 Task: Search email   in folder Sent items with a subject Subject0000000008. Mark as unread   in folder Folder0000000001 with a subject Subject0000000001. Mark as unread   in folder Folder0000000002 with a subject Subject0000000001. Flag email   in folder Folder0000000003 with a subject Subject0000000001. Flag email   in folder Folder0000000004 with a subject Subject0000000001
Action: Mouse moved to (449, 114)
Screenshot: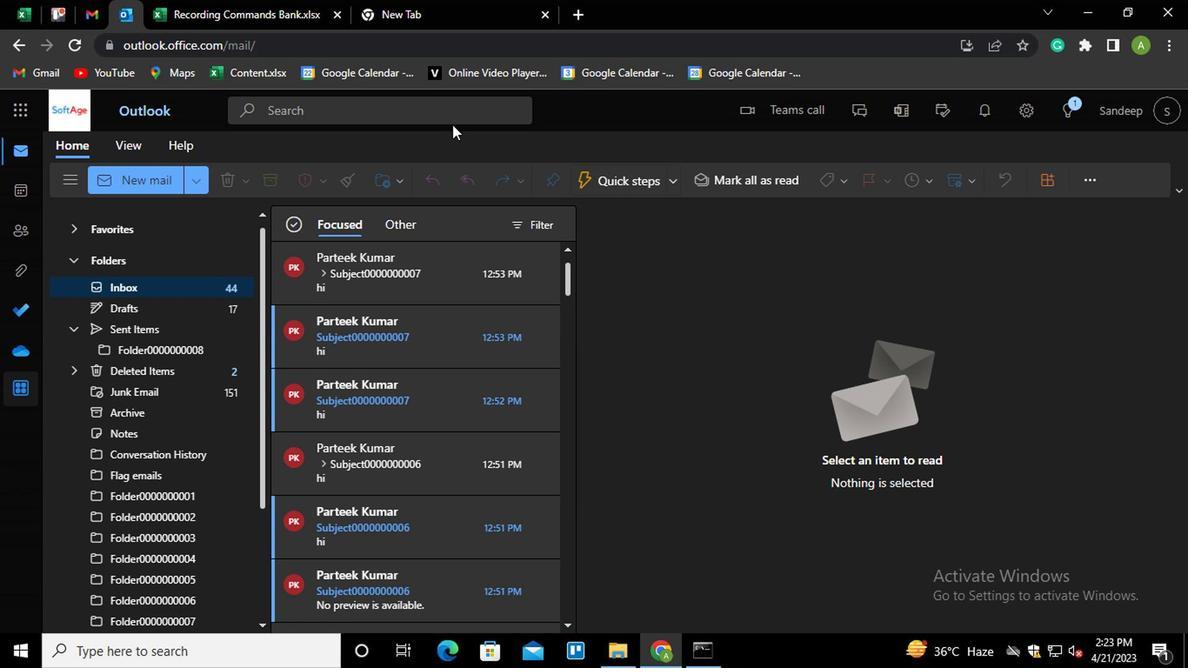 
Action: Mouse pressed left at (449, 114)
Screenshot: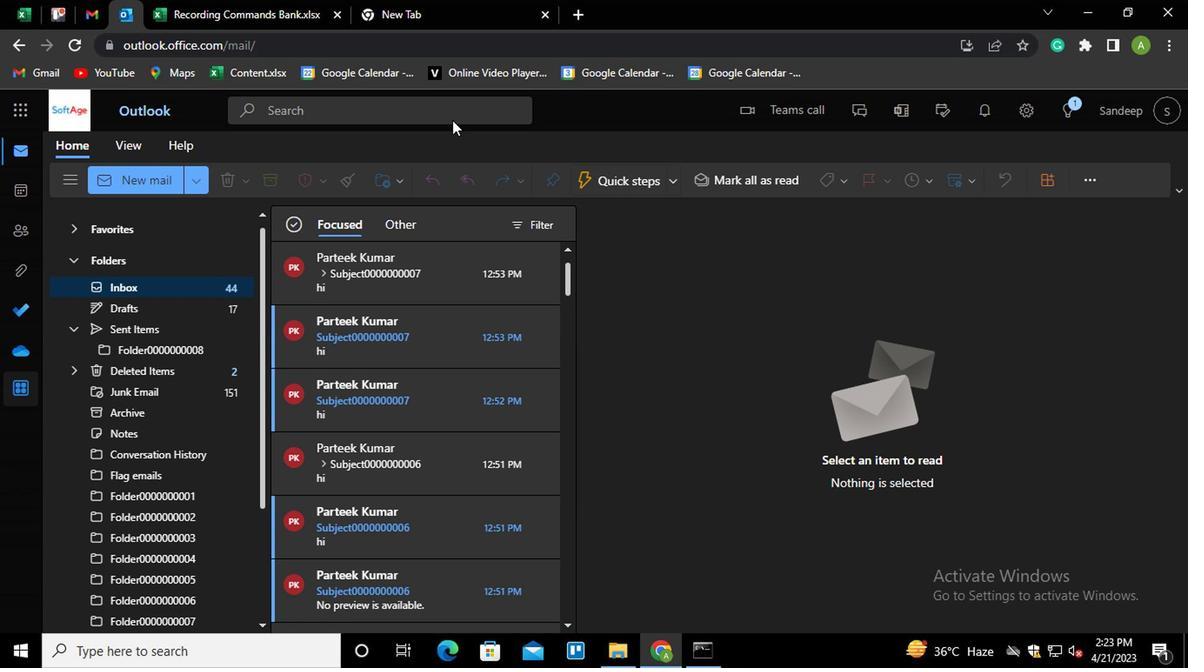 
Action: Mouse moved to (657, 110)
Screenshot: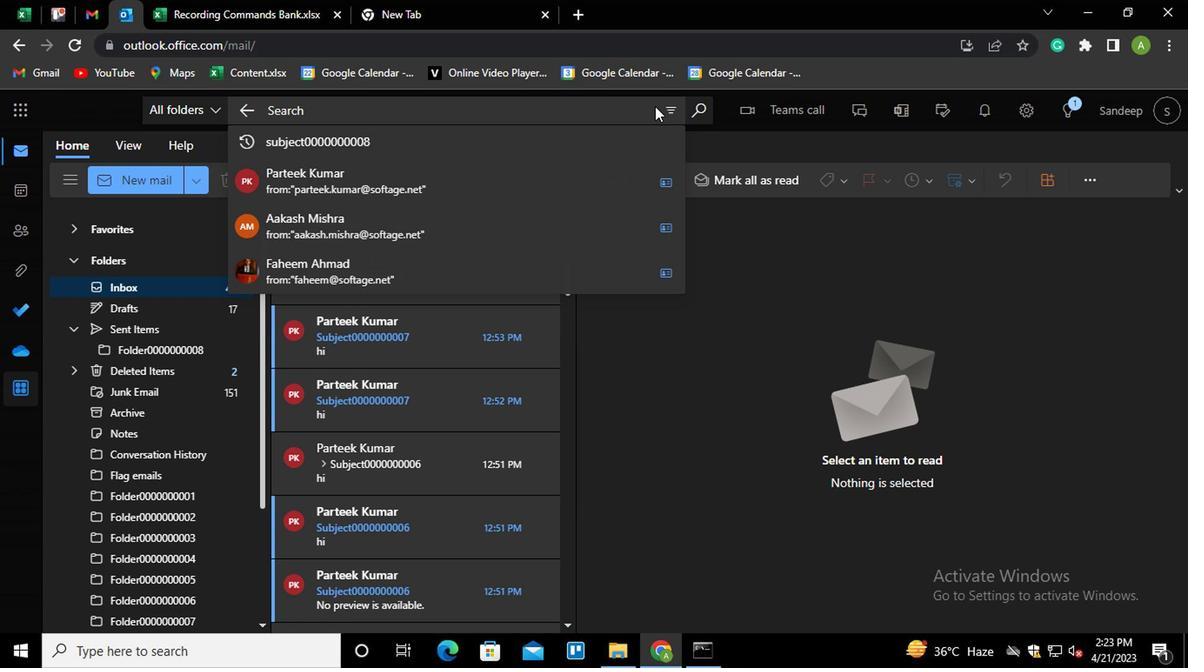 
Action: Mouse pressed left at (657, 110)
Screenshot: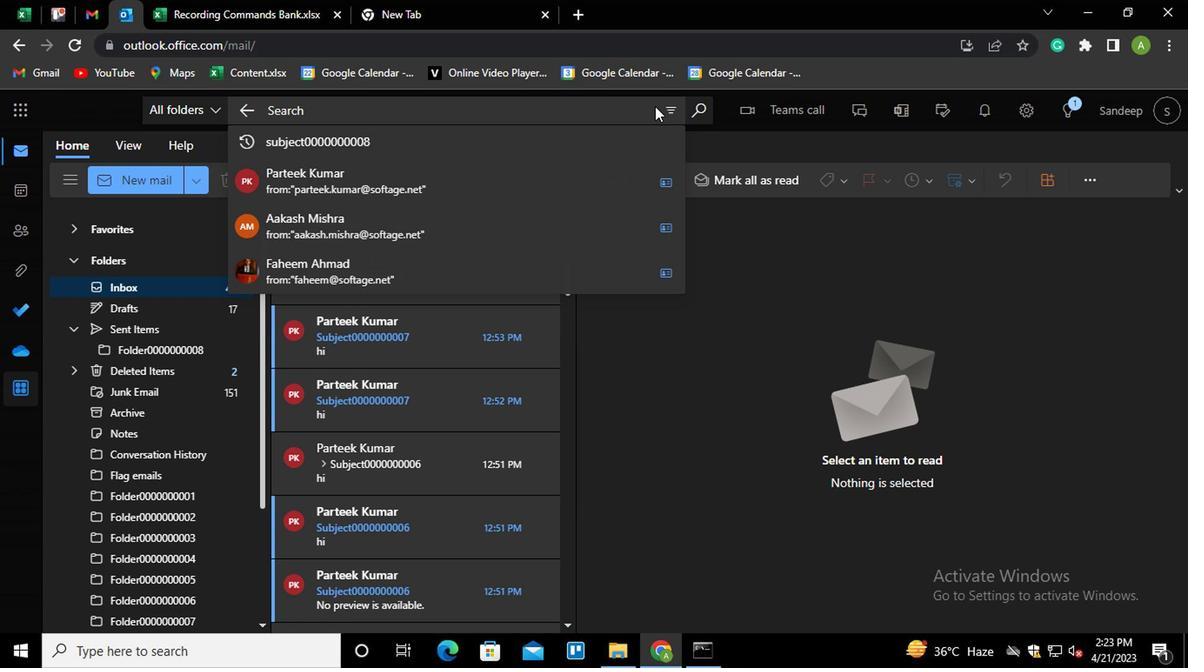 
Action: Mouse moved to (427, 136)
Screenshot: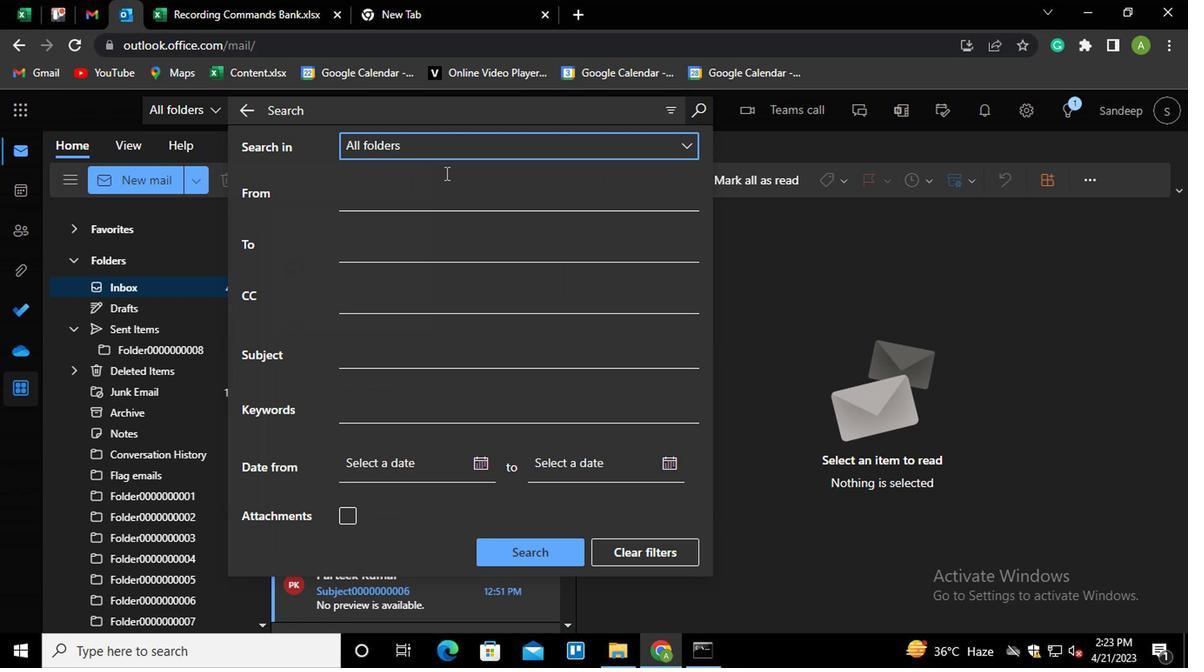 
Action: Mouse pressed left at (427, 136)
Screenshot: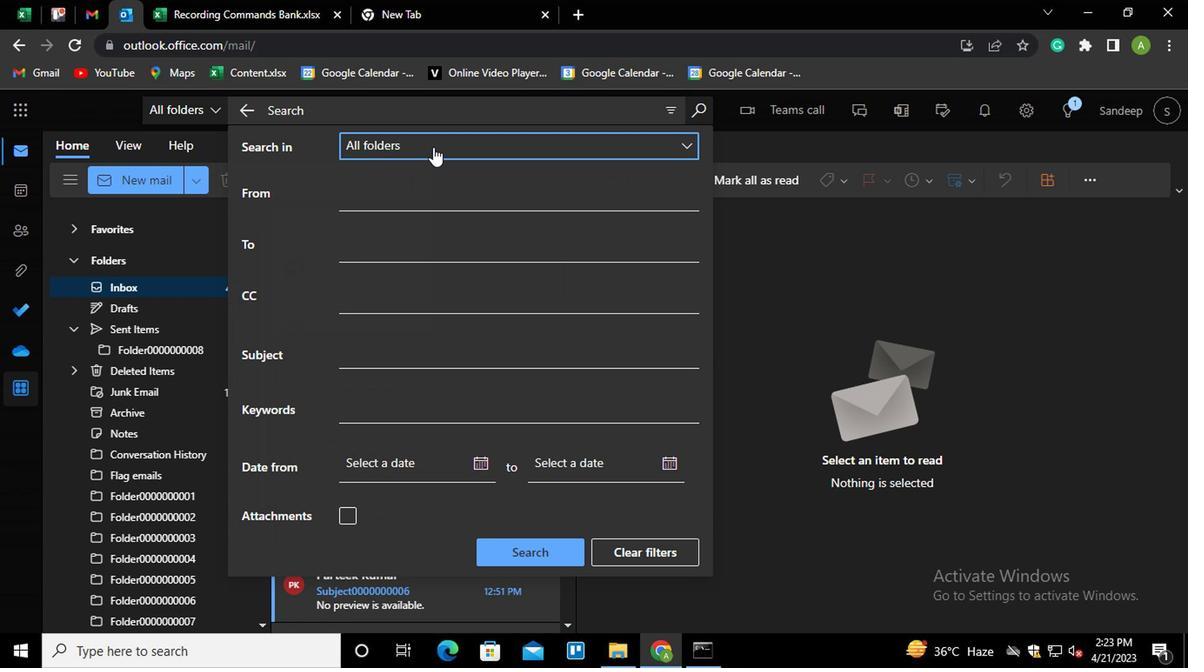 
Action: Mouse moved to (399, 262)
Screenshot: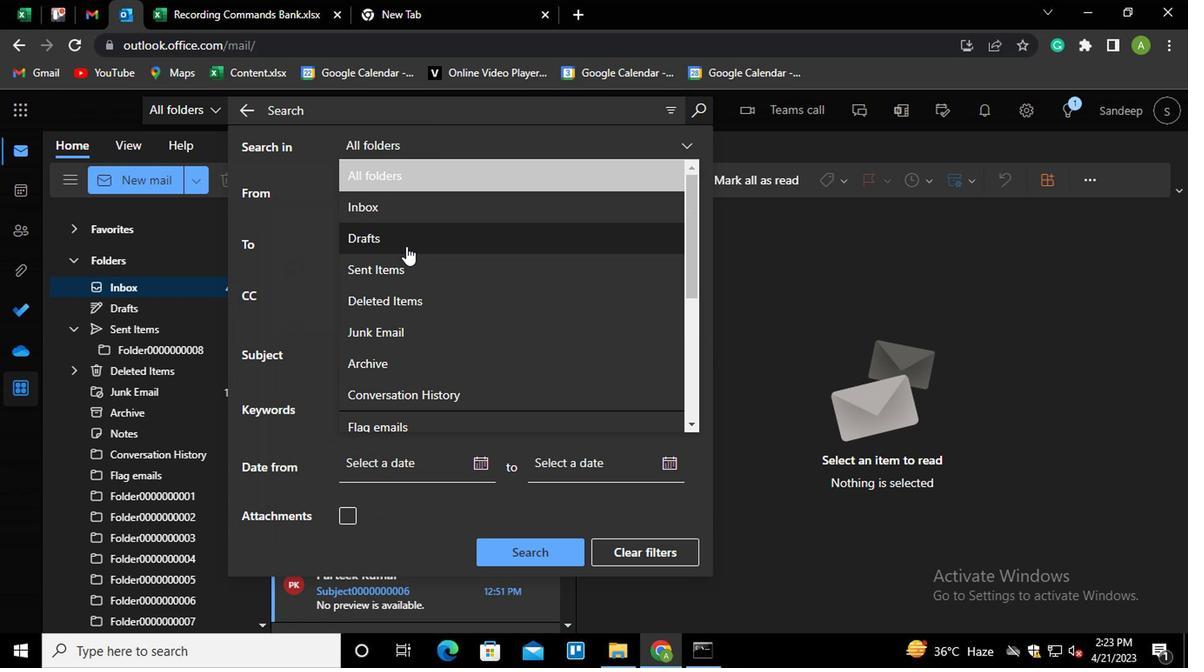 
Action: Mouse pressed left at (399, 262)
Screenshot: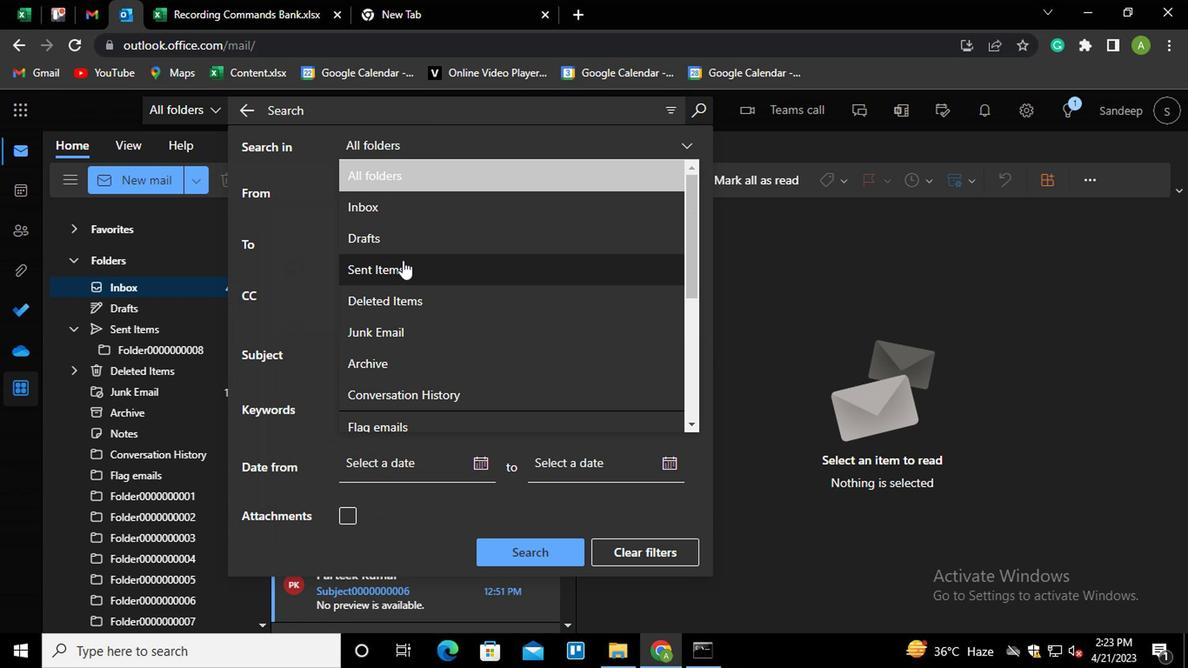 
Action: Mouse moved to (402, 317)
Screenshot: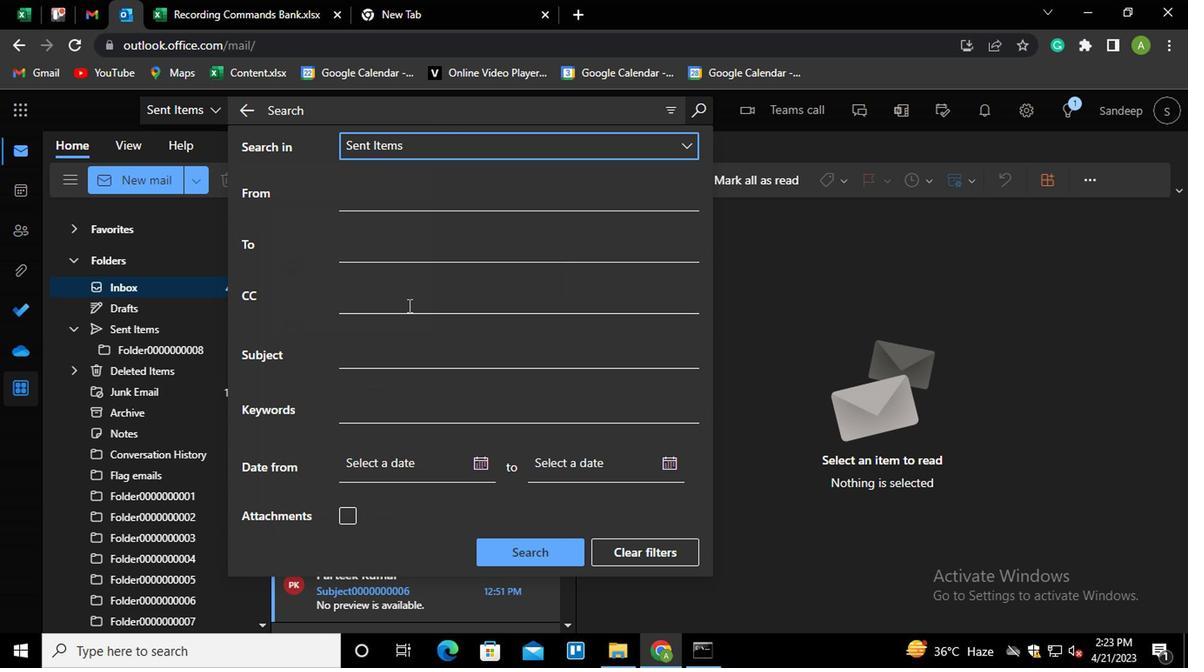 
Action: Mouse scrolled (402, 316) with delta (0, 0)
Screenshot: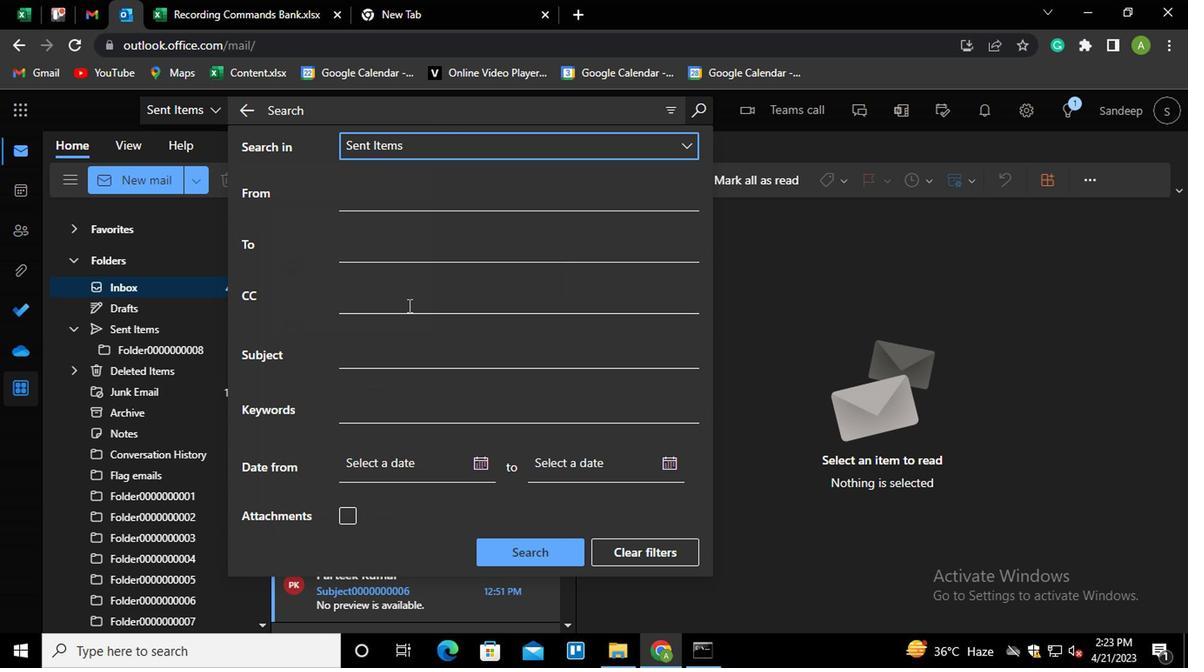 
Action: Mouse moved to (402, 318)
Screenshot: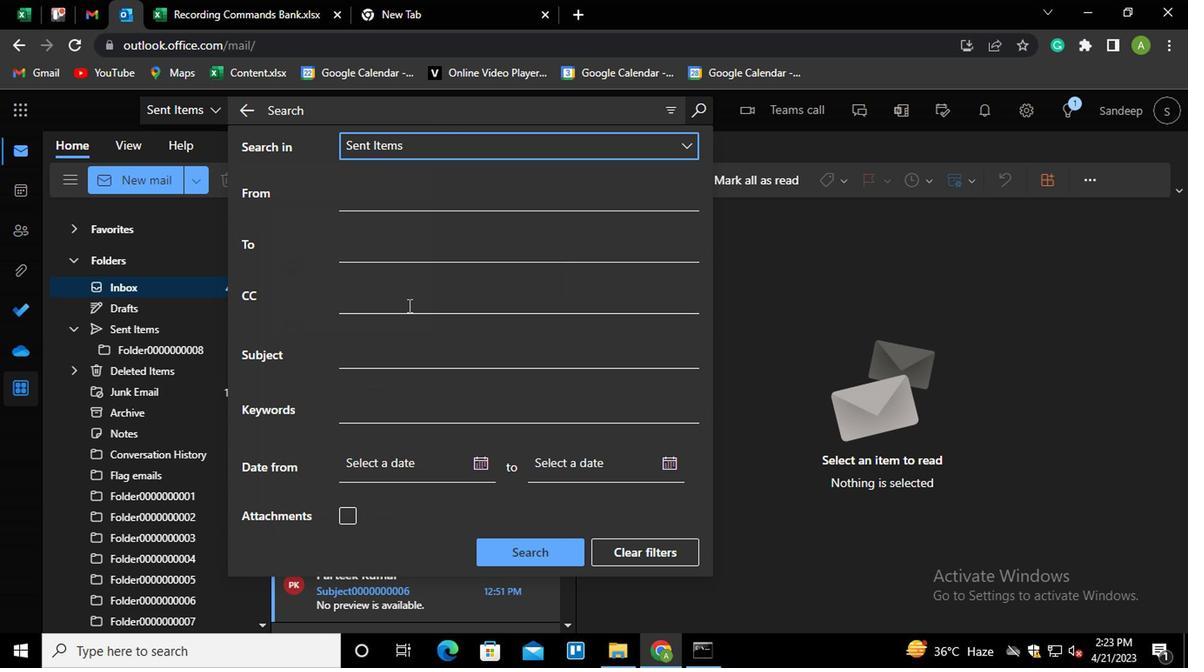
Action: Mouse scrolled (402, 317) with delta (0, -1)
Screenshot: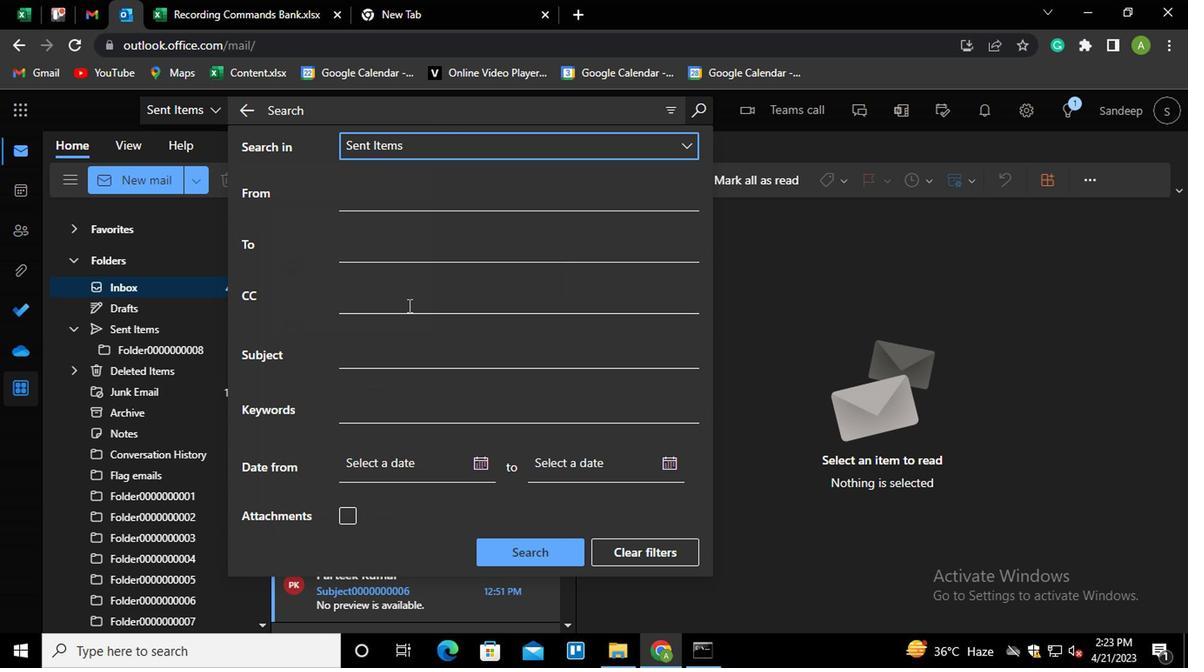 
Action: Mouse scrolled (402, 317) with delta (0, -1)
Screenshot: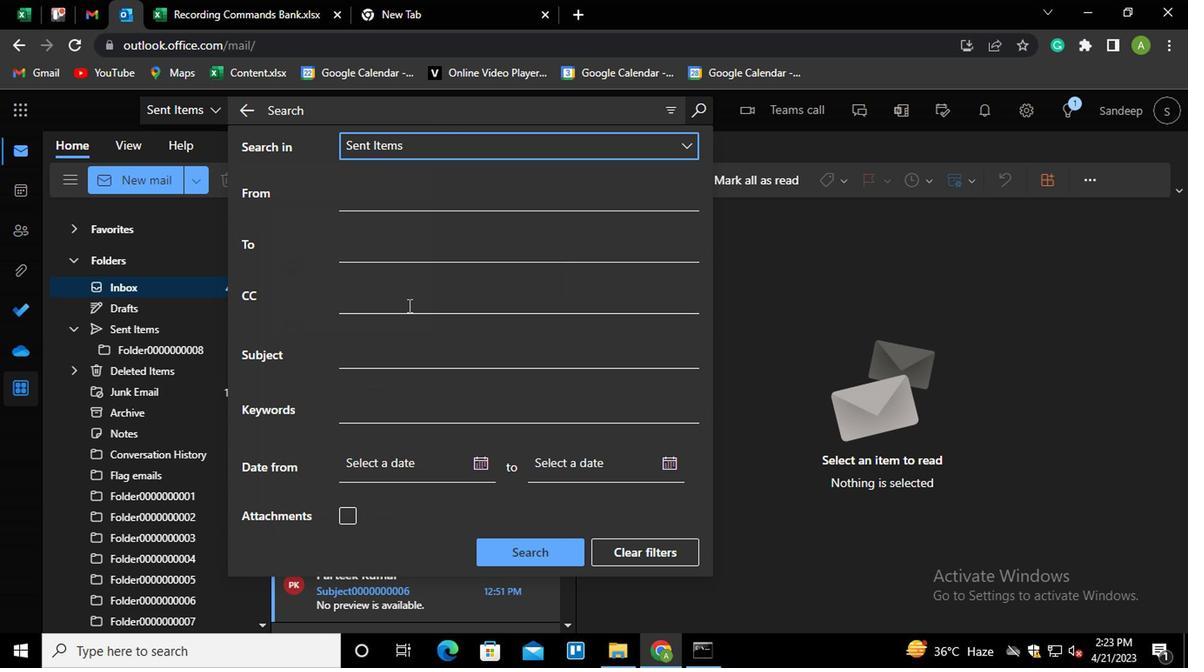 
Action: Mouse scrolled (402, 317) with delta (0, -1)
Screenshot: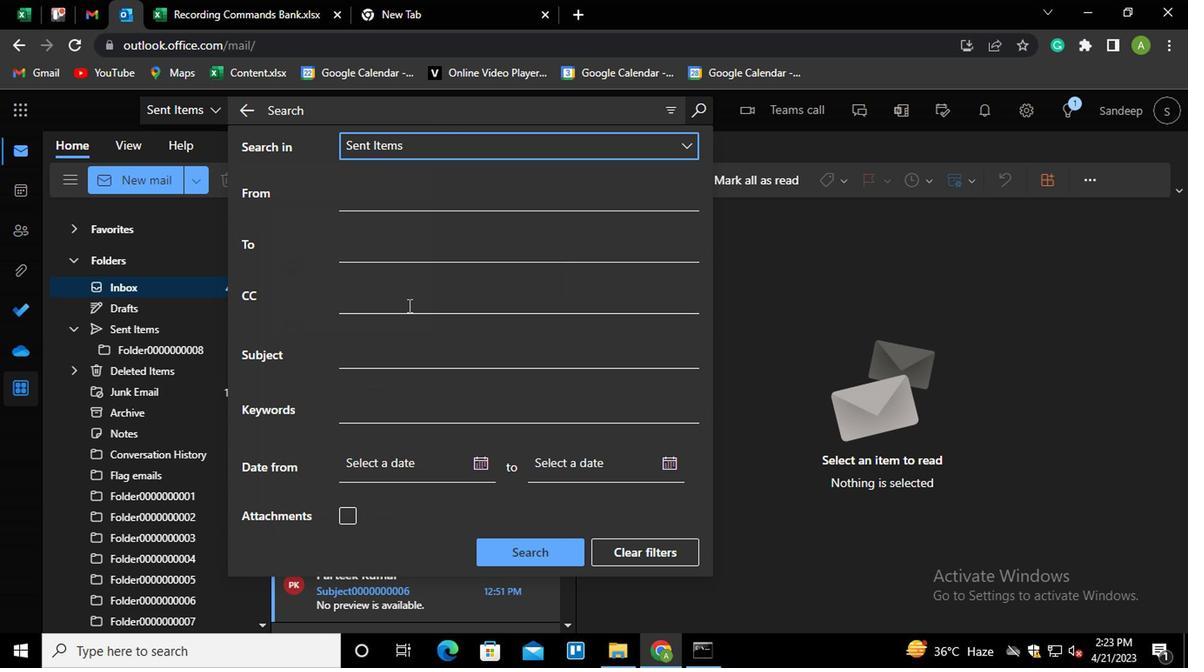 
Action: Mouse moved to (389, 358)
Screenshot: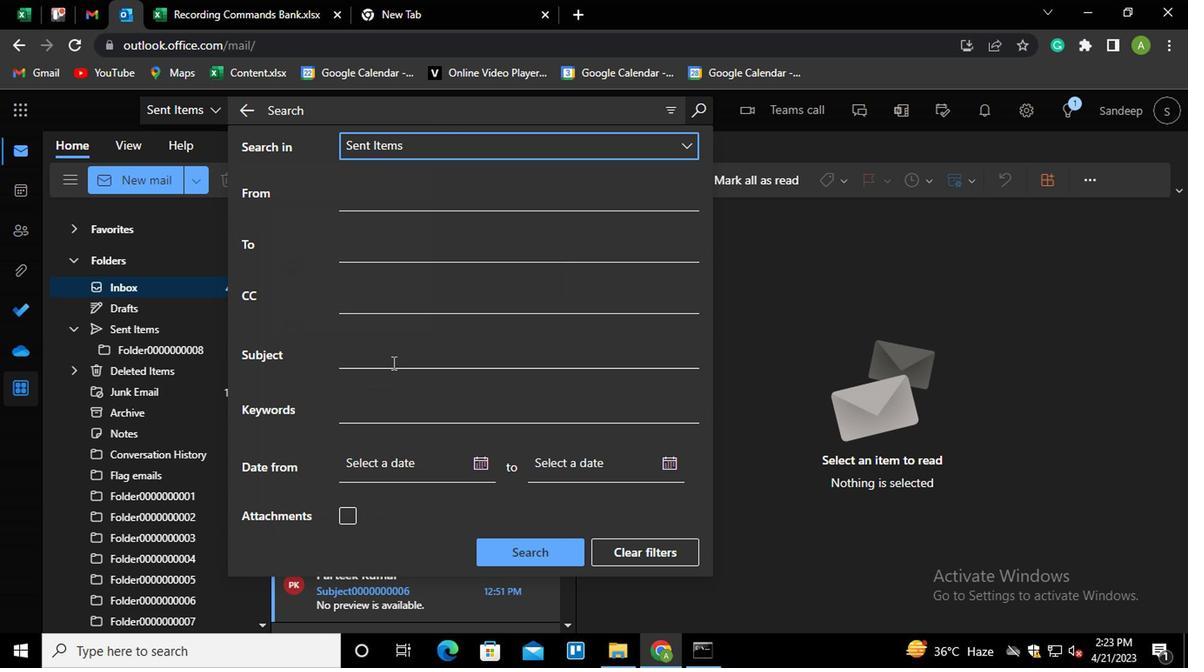 
Action: Mouse pressed left at (389, 358)
Screenshot: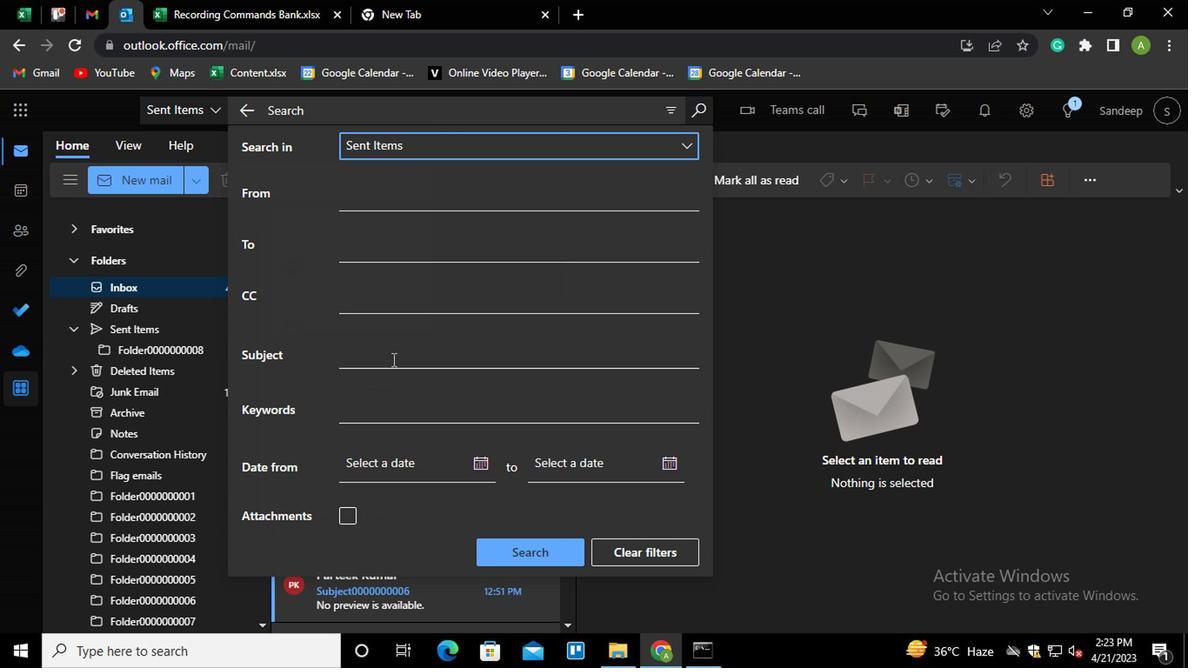
Action: Key pressed <Key.shift>SUBJECT0000000008
Screenshot: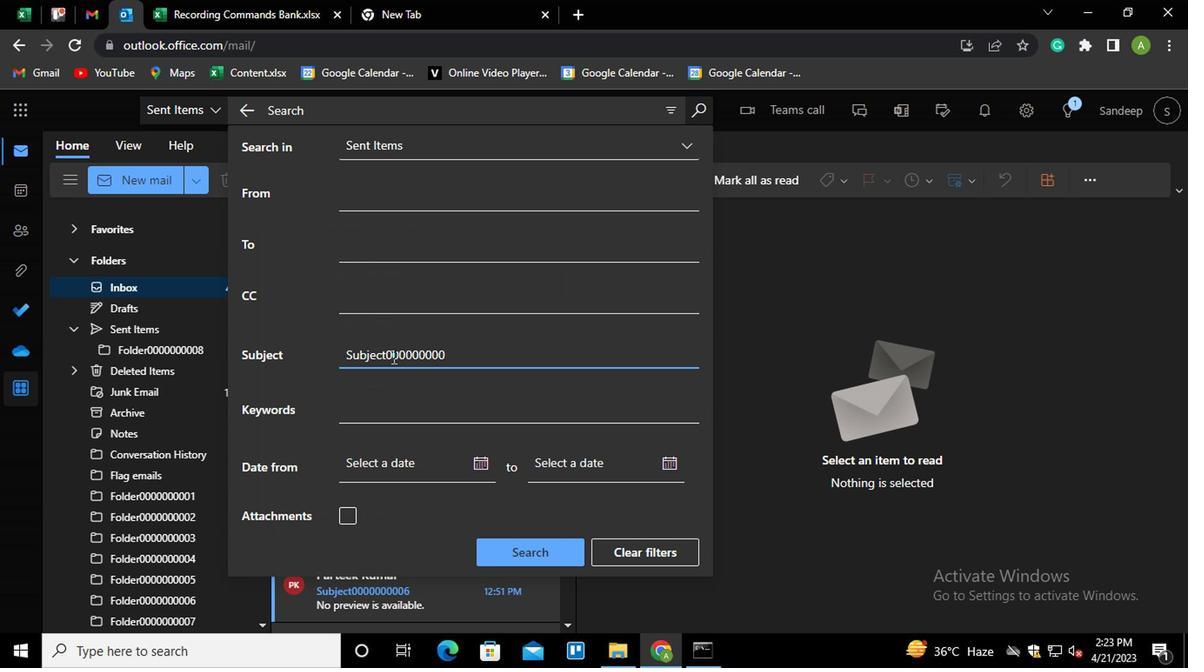
Action: Mouse moved to (493, 550)
Screenshot: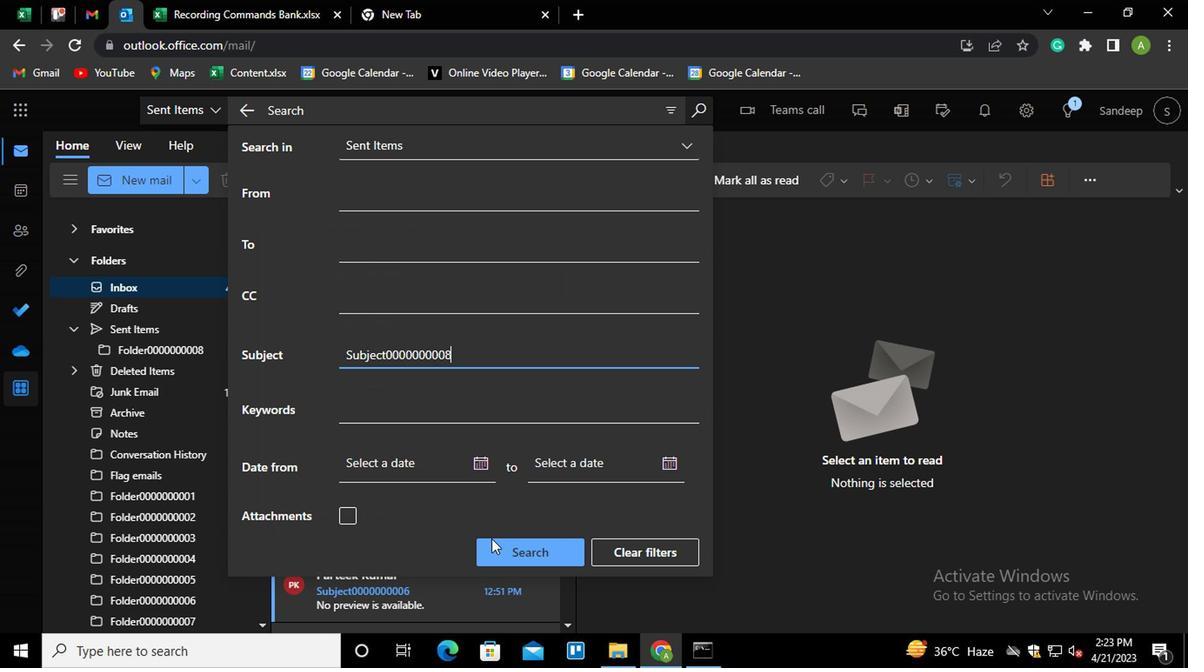 
Action: Mouse pressed left at (493, 550)
Screenshot: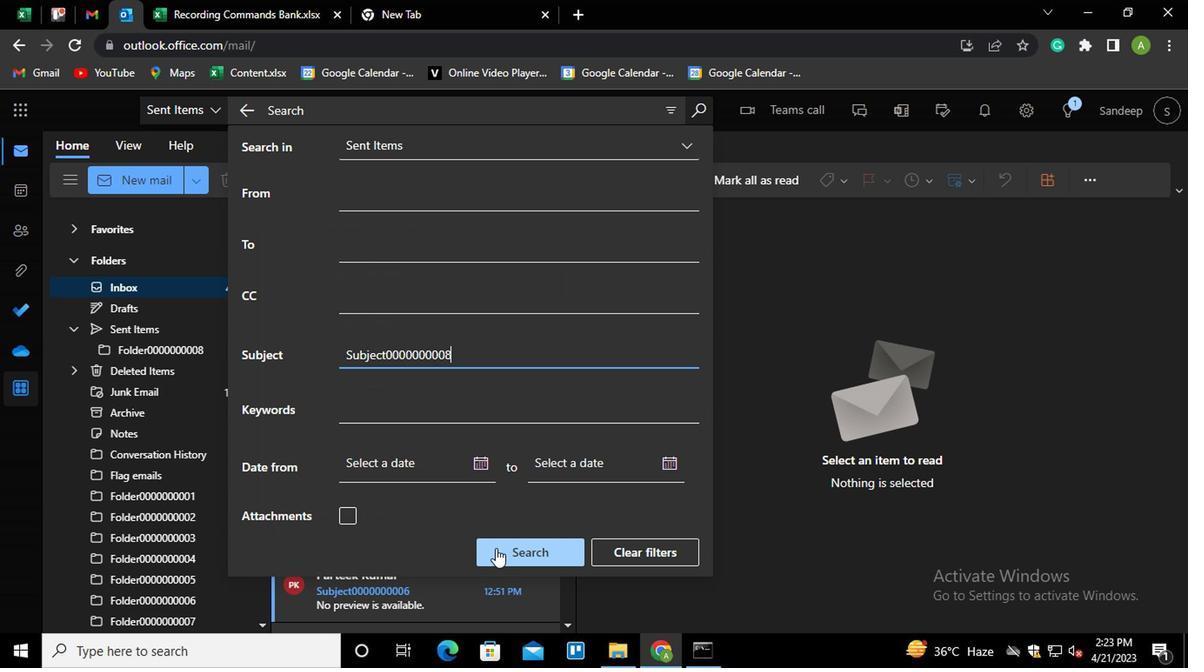 
Action: Mouse moved to (214, 110)
Screenshot: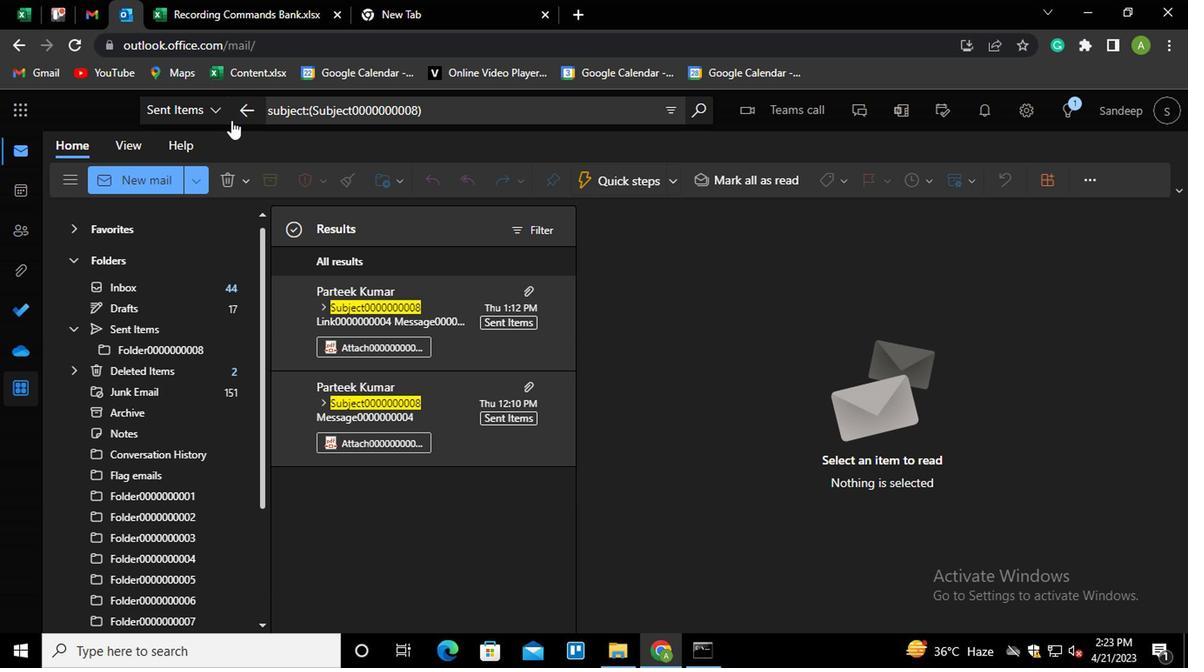 
Action: Mouse pressed left at (214, 110)
Screenshot: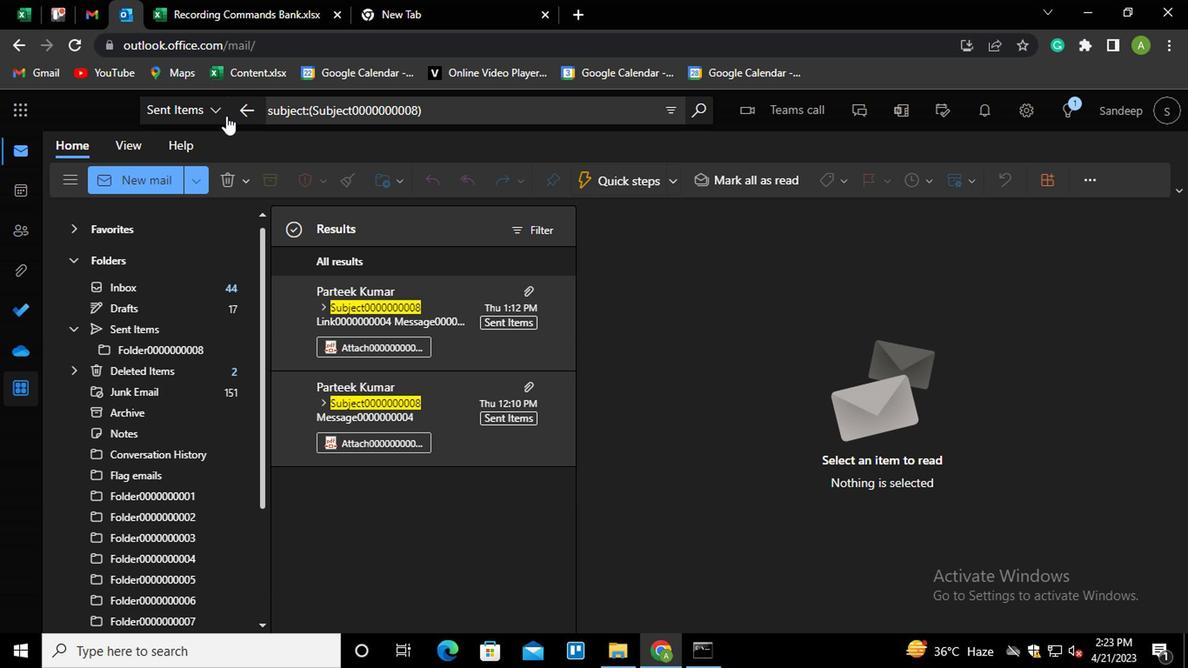 
Action: Mouse moved to (222, 423)
Screenshot: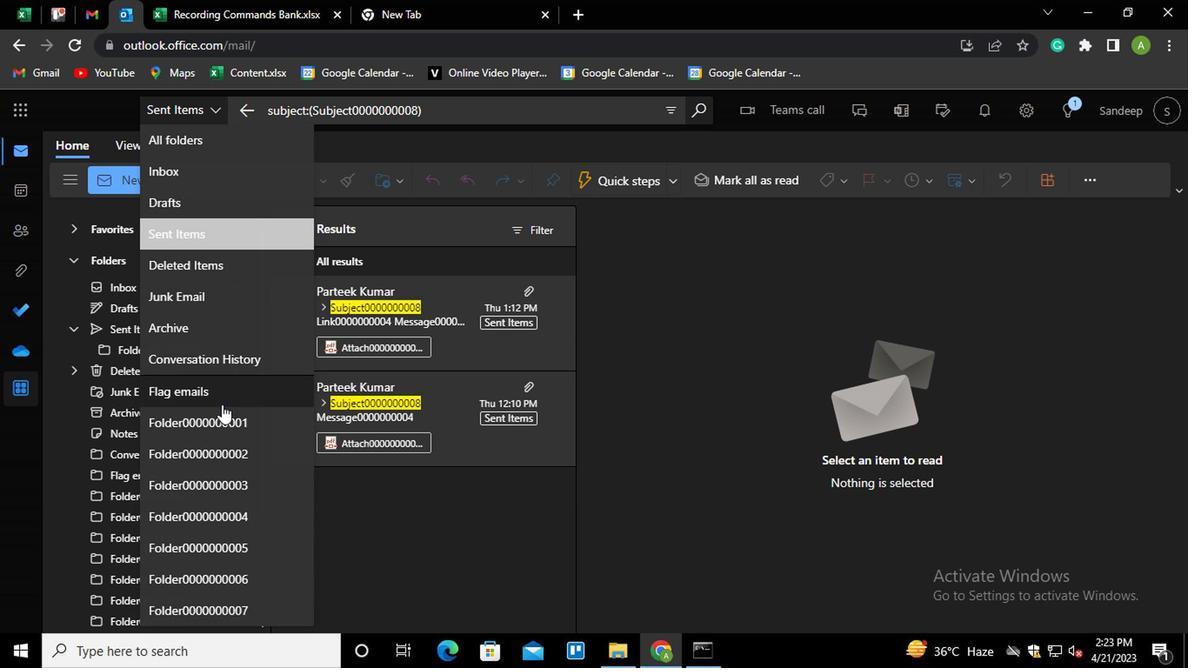 
Action: Mouse pressed left at (222, 423)
Screenshot: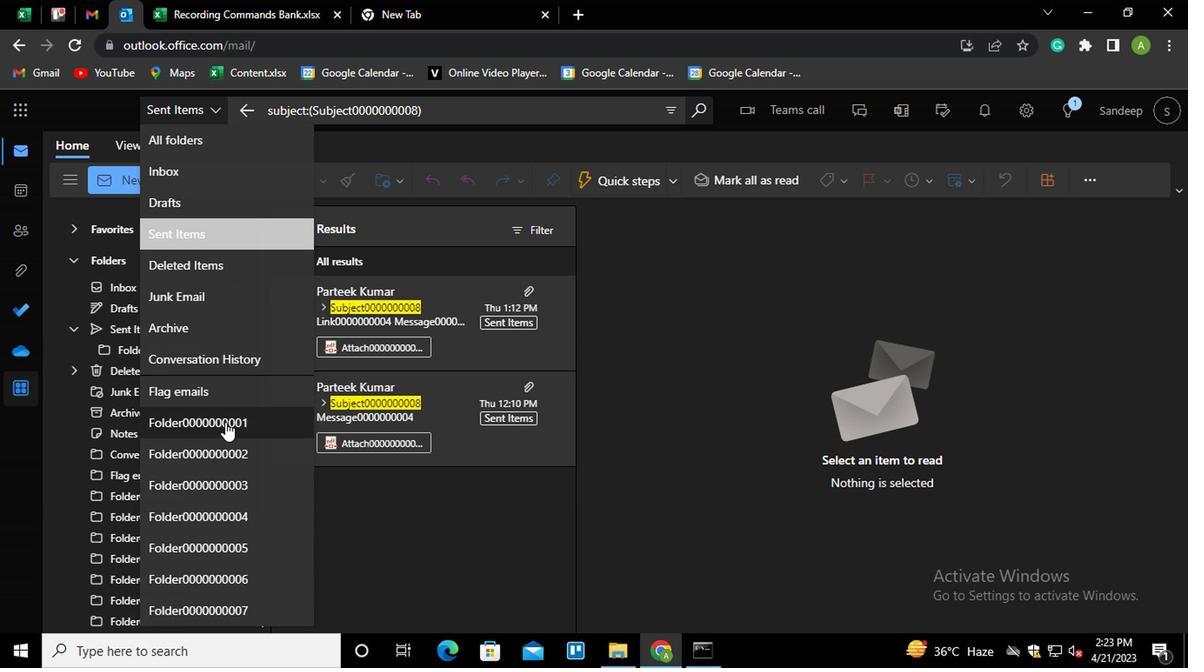 
Action: Mouse moved to (411, 114)
Screenshot: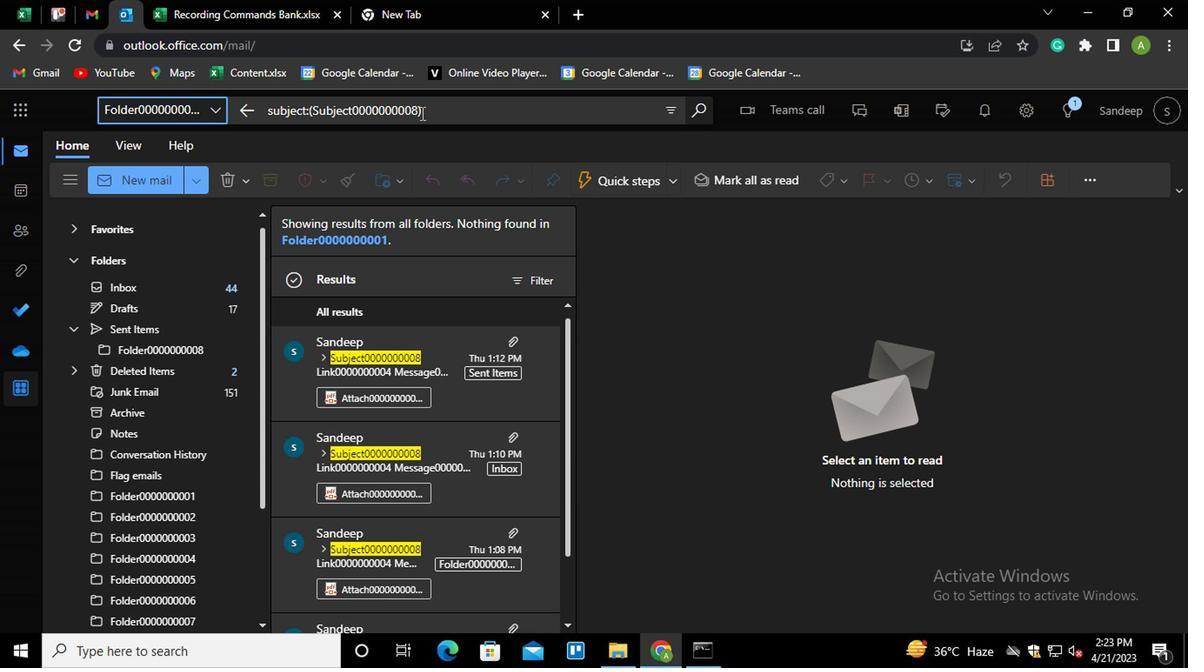 
Action: Mouse pressed left at (411, 114)
Screenshot: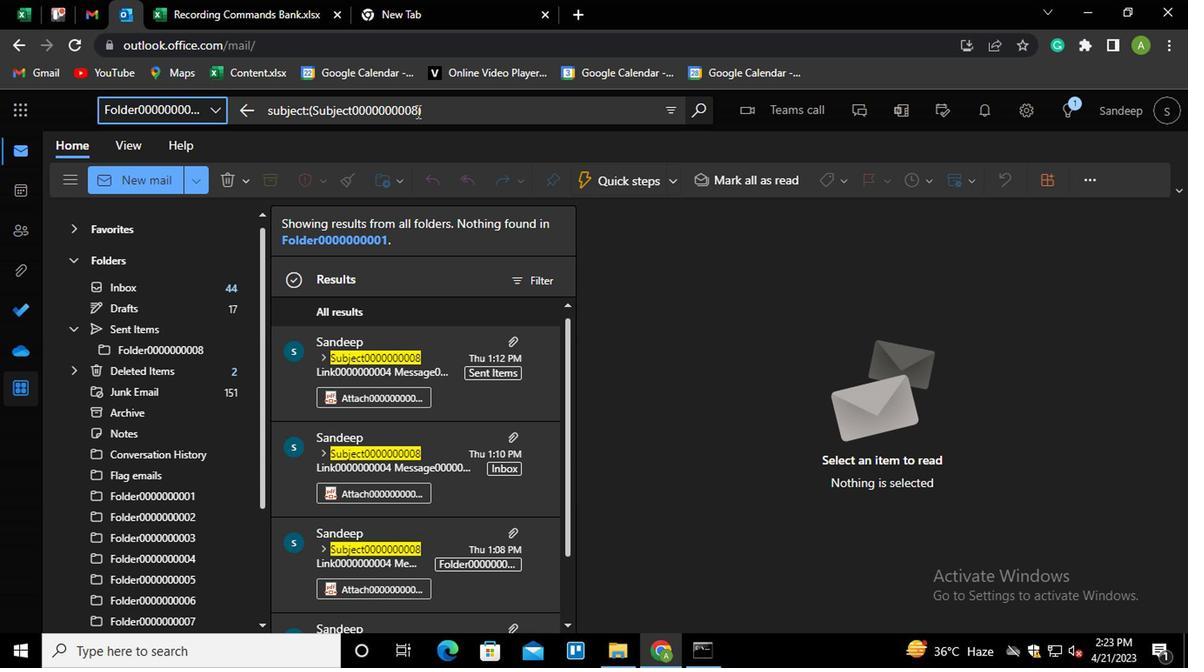 
Action: Mouse moved to (387, 120)
Screenshot: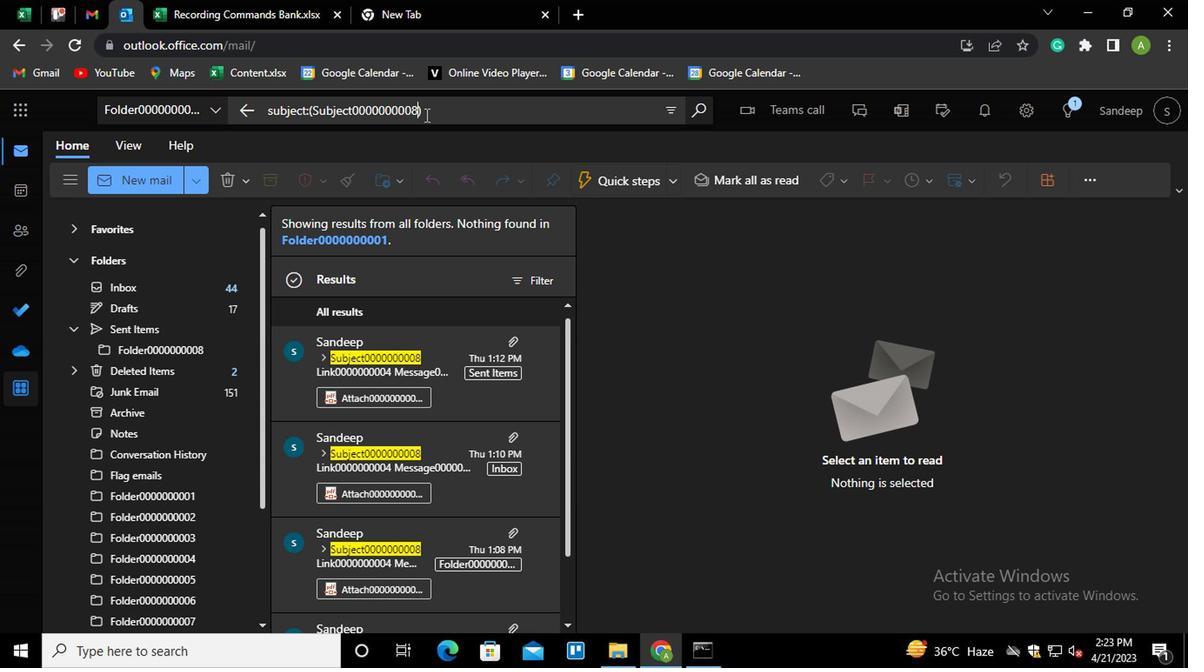 
Action: Key pressed <Key.backspace>1<Key.enter>
Screenshot: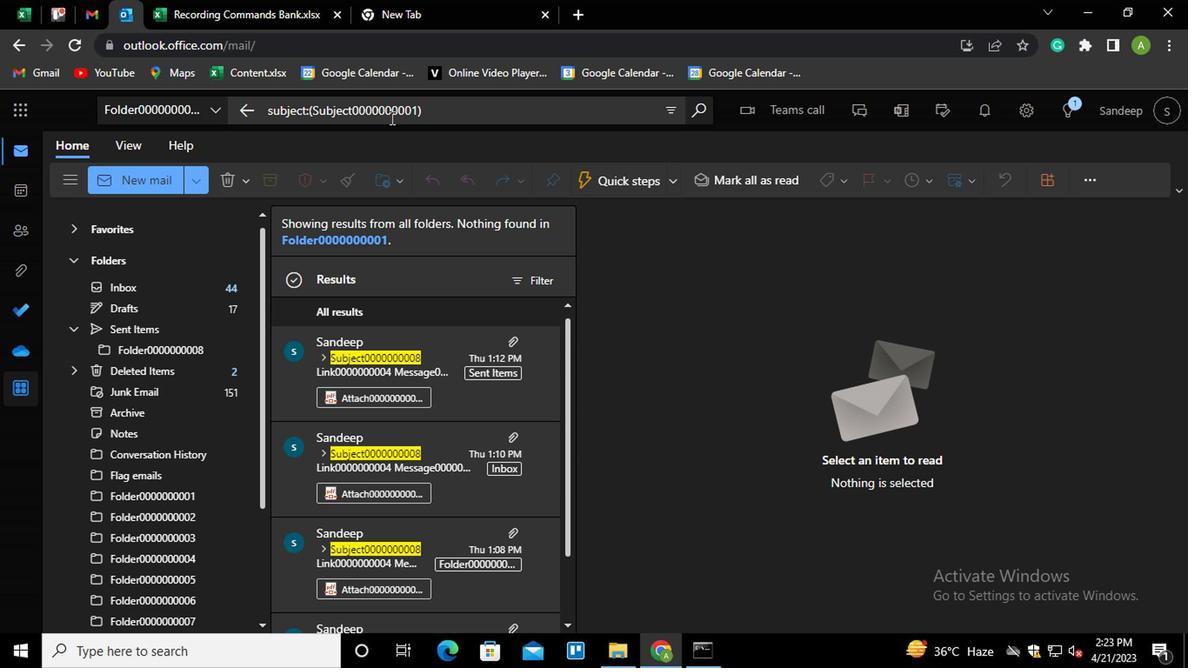 
Action: Mouse moved to (295, 299)
Screenshot: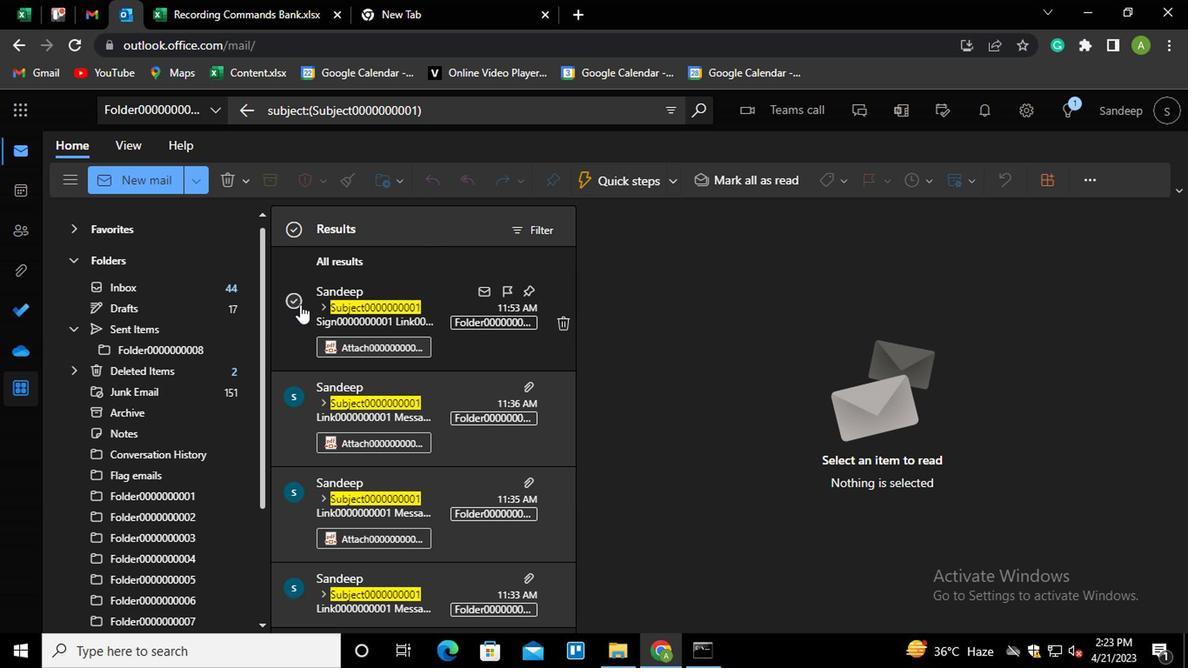 
Action: Mouse pressed left at (295, 299)
Screenshot: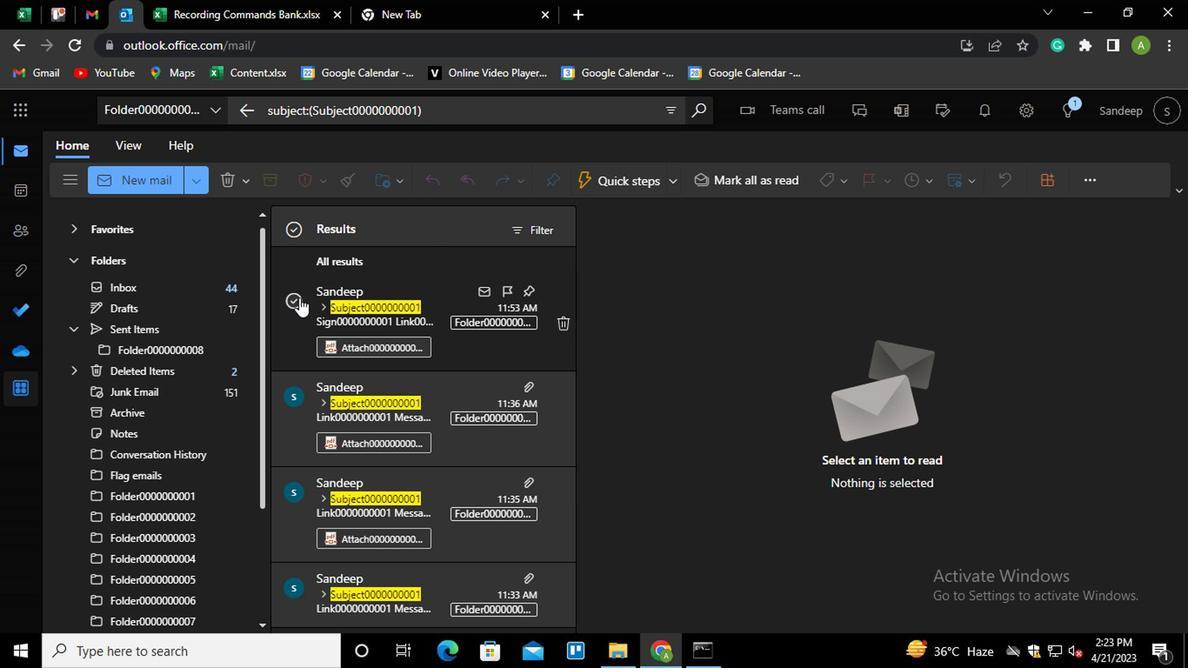 
Action: Mouse moved to (293, 397)
Screenshot: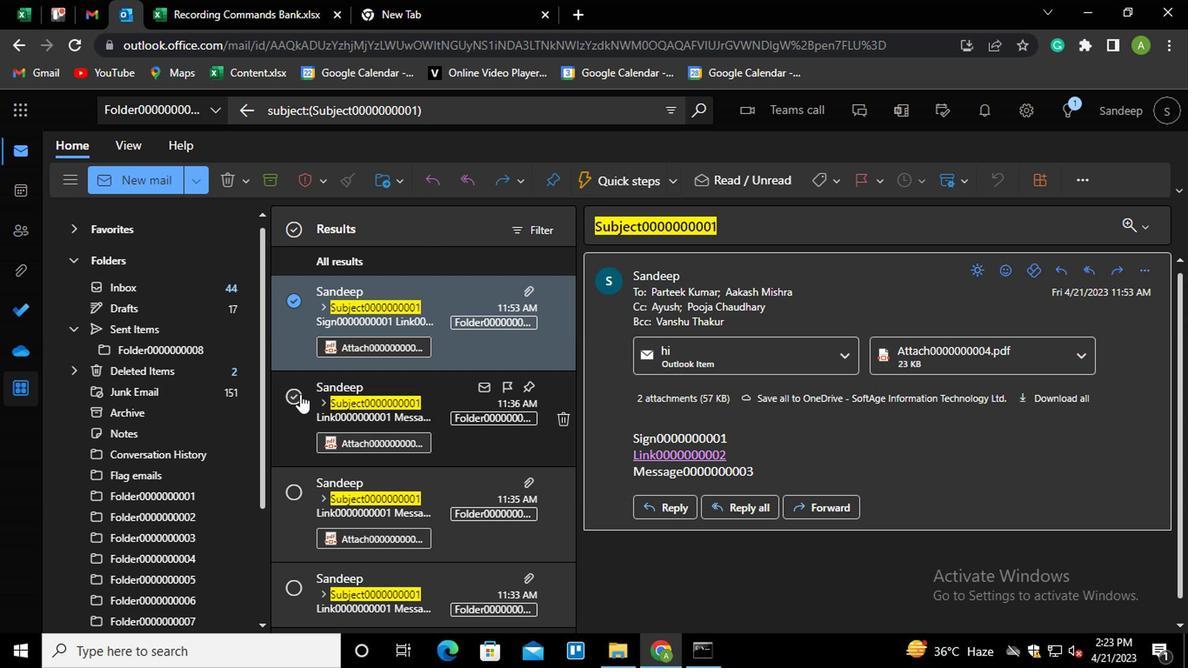 
Action: Mouse pressed left at (293, 397)
Screenshot: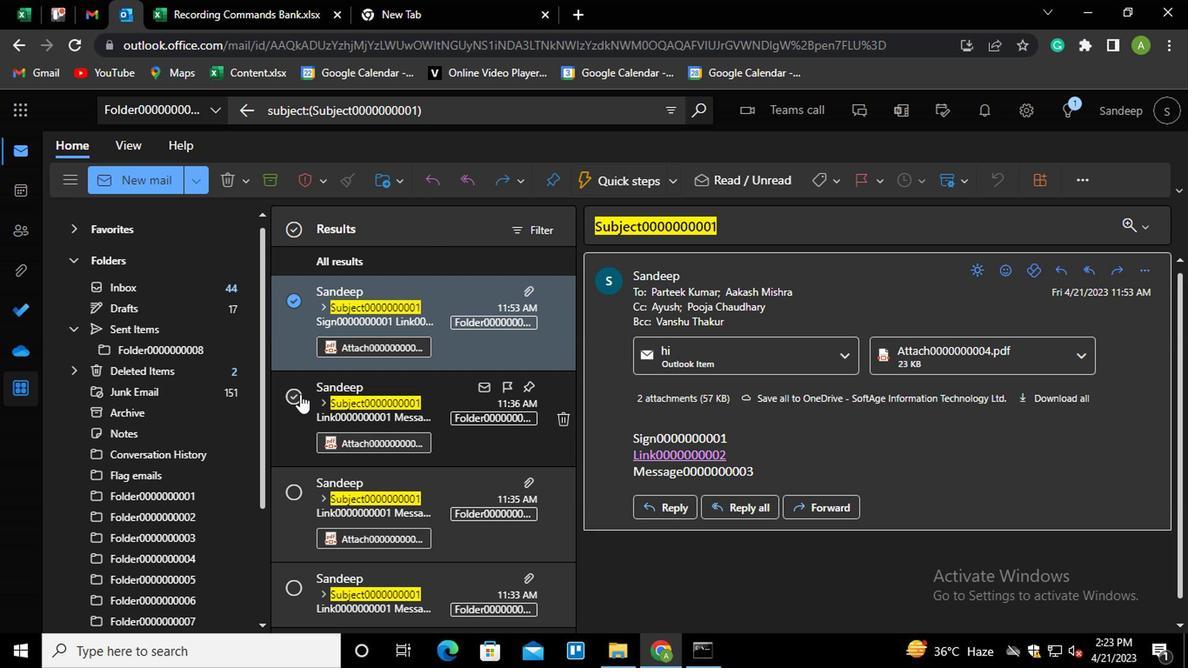 
Action: Mouse moved to (292, 487)
Screenshot: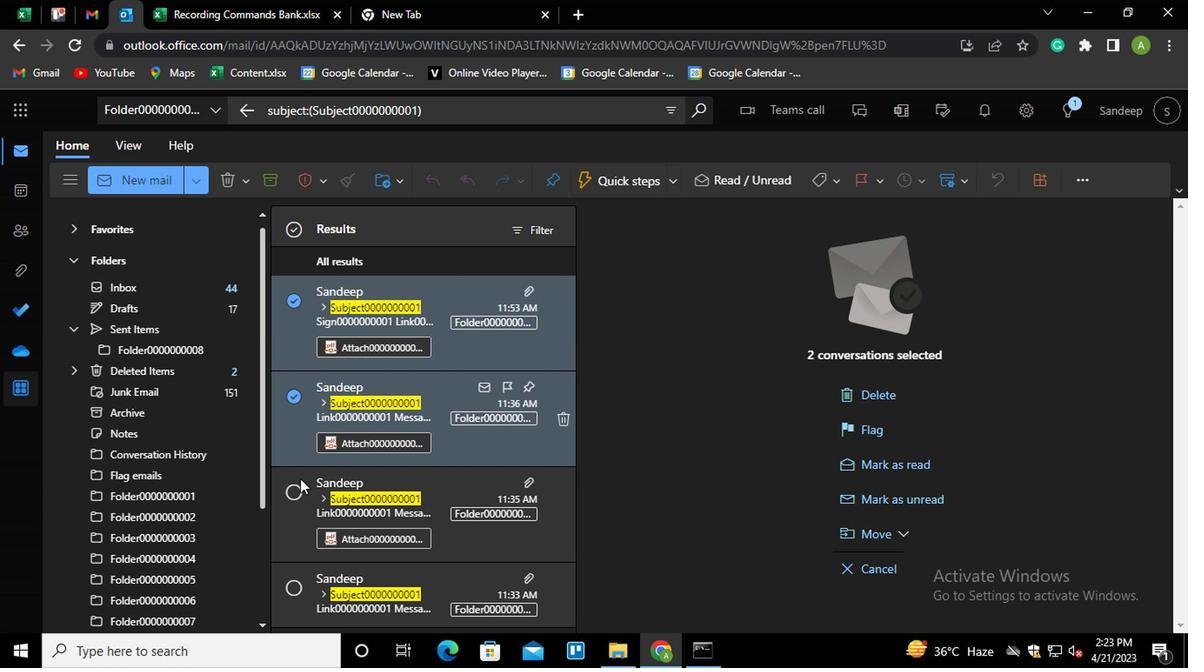 
Action: Mouse pressed left at (292, 487)
Screenshot: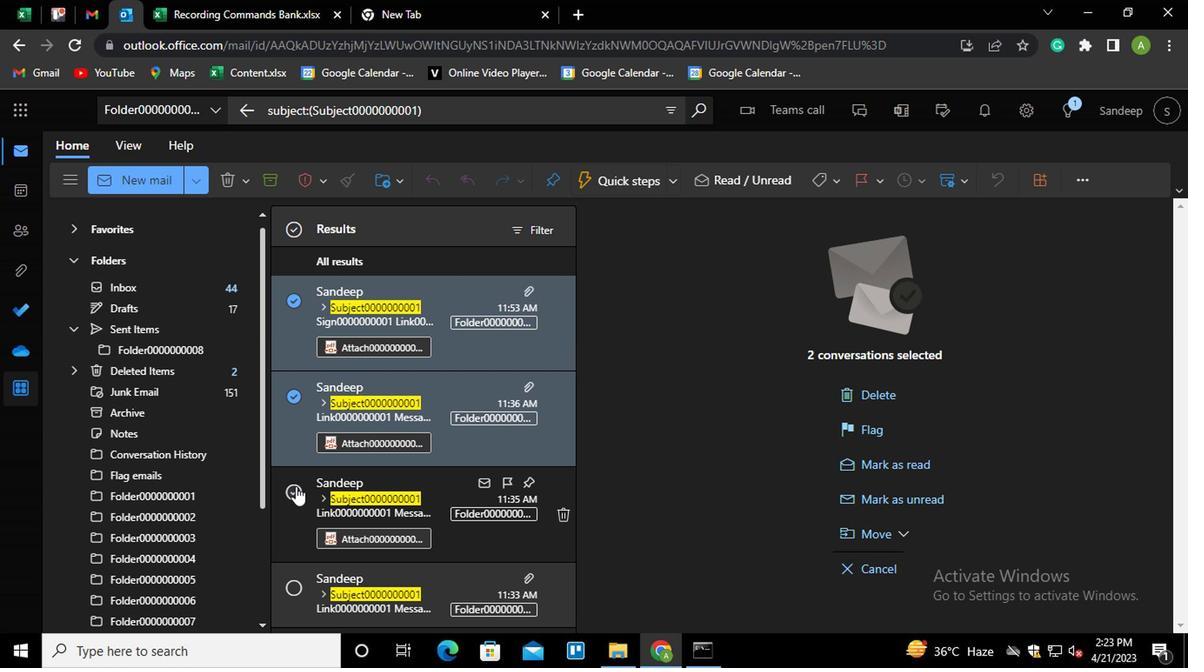 
Action: Mouse moved to (295, 588)
Screenshot: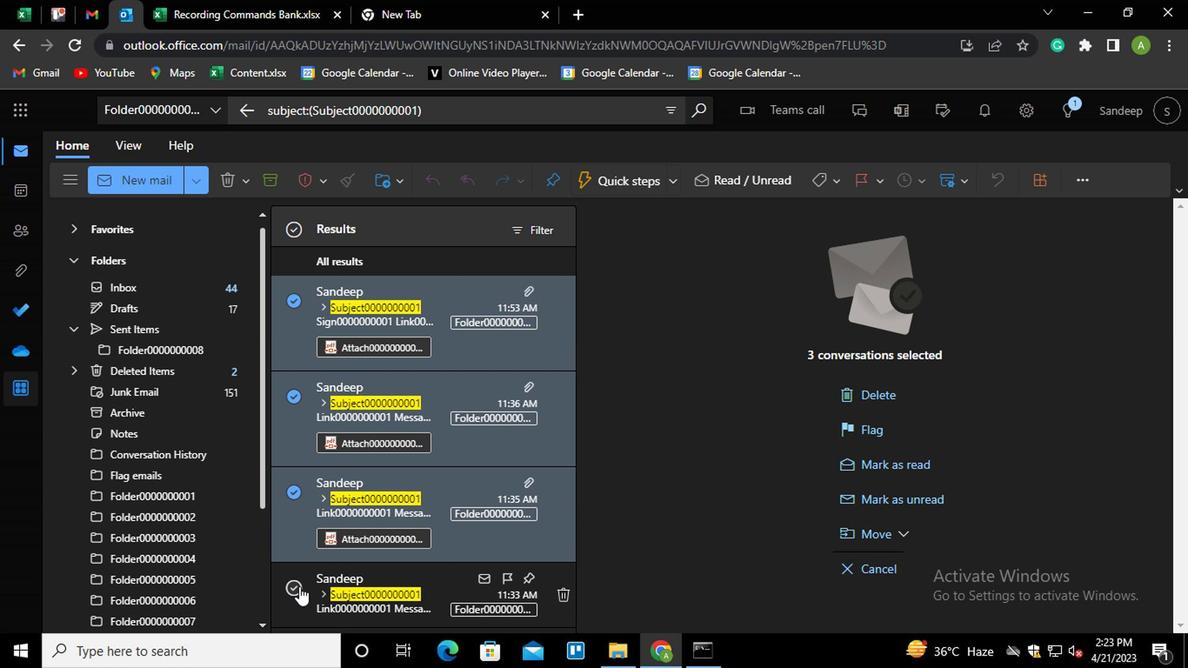 
Action: Mouse pressed left at (295, 588)
Screenshot: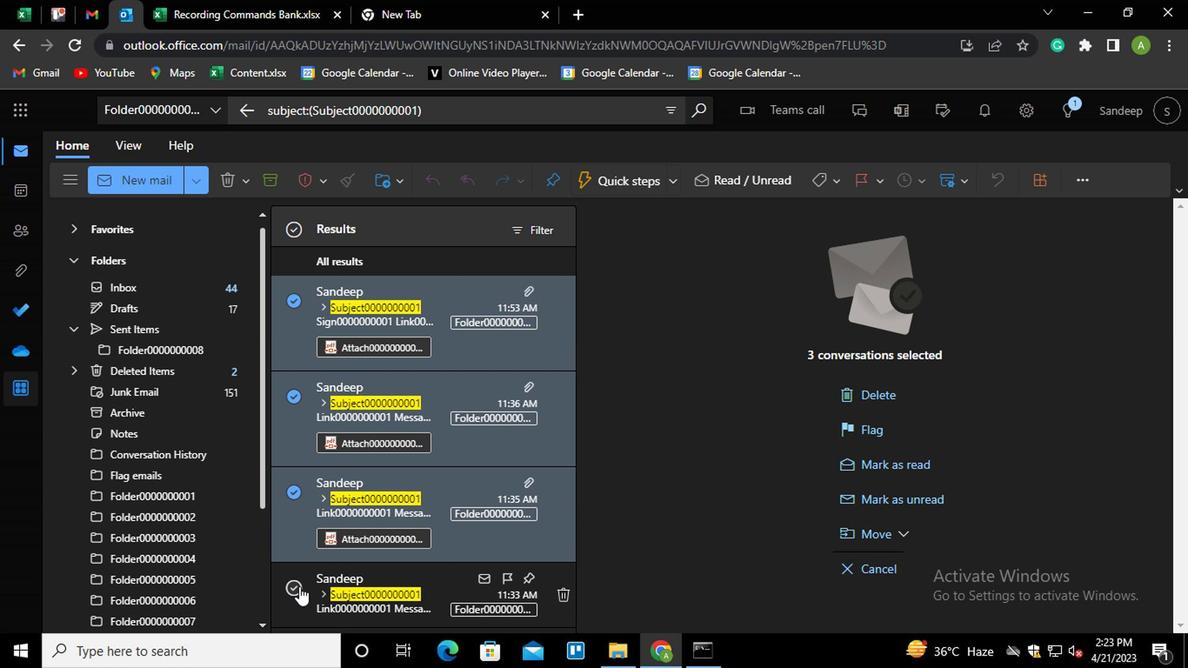 
Action: Mouse moved to (884, 498)
Screenshot: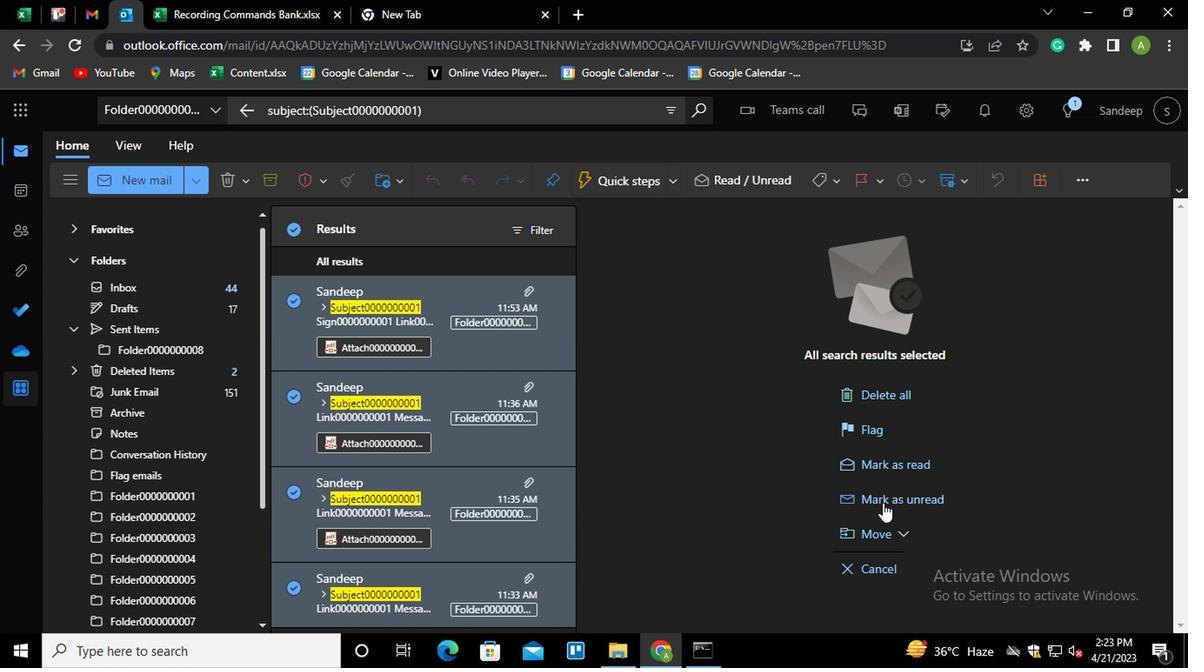 
Action: Mouse pressed left at (884, 498)
Screenshot: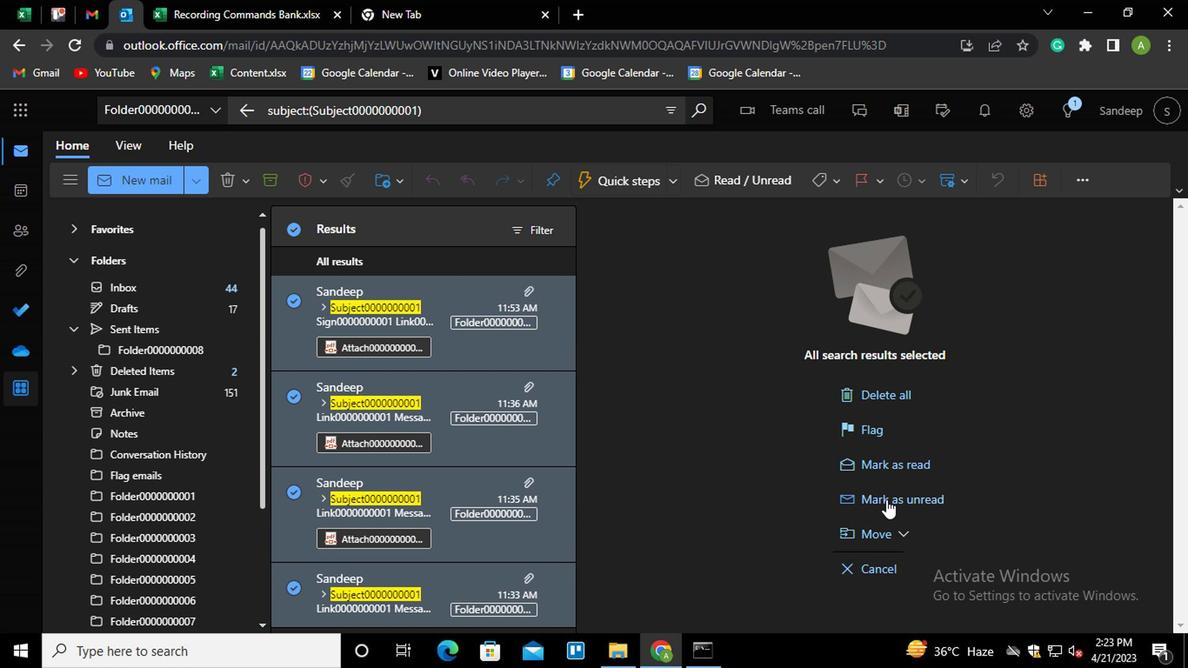 
Action: Mouse moved to (201, 113)
Screenshot: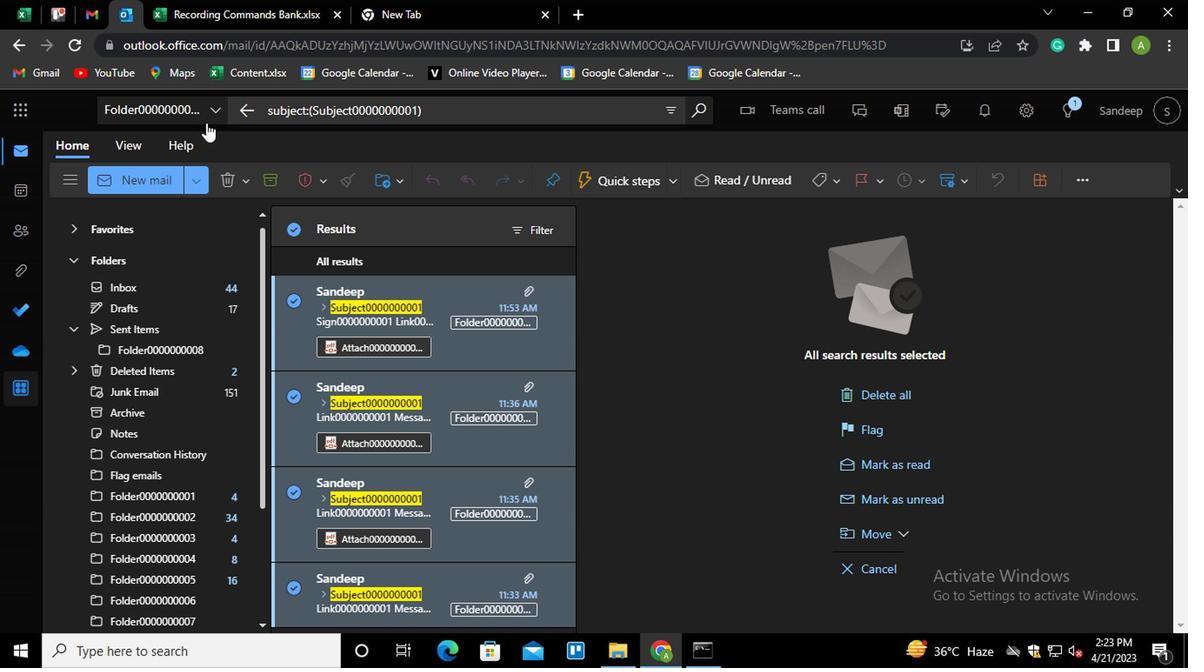 
Action: Mouse pressed left at (201, 113)
Screenshot: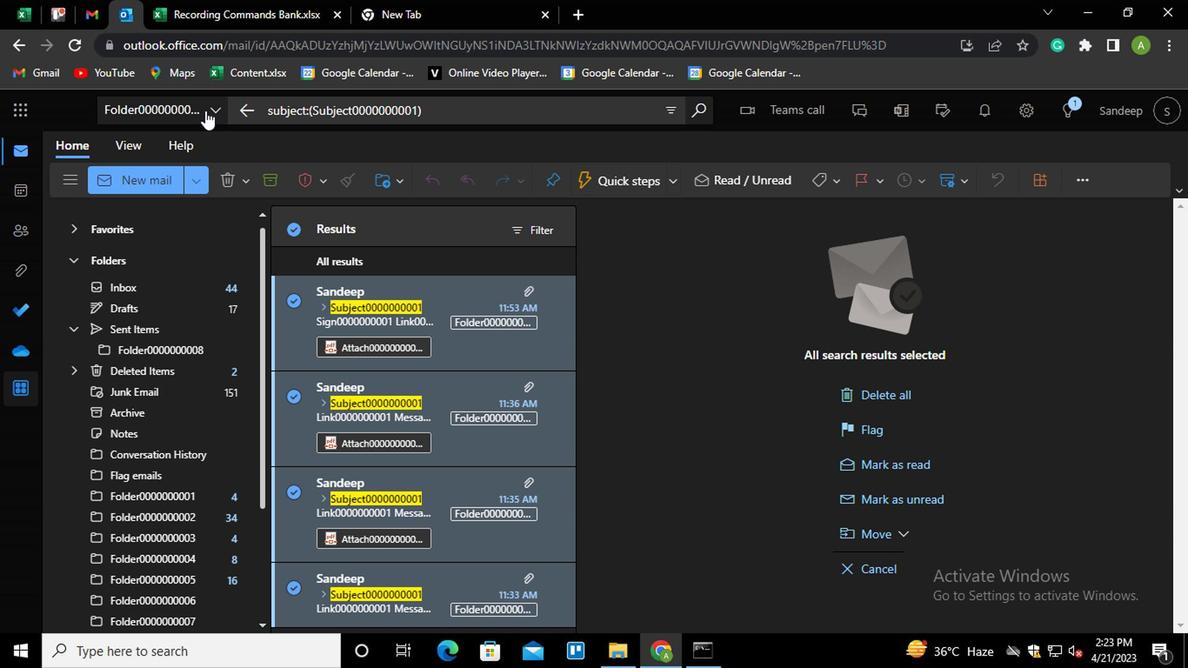 
Action: Mouse moved to (193, 456)
Screenshot: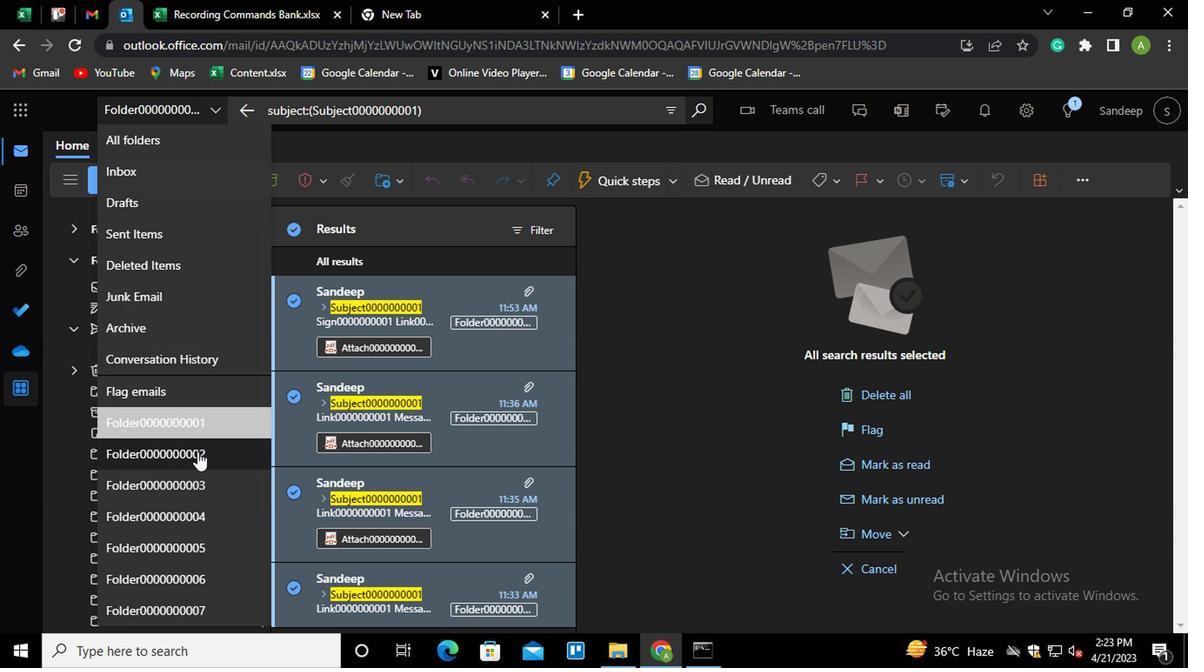
Action: Mouse pressed left at (193, 456)
Screenshot: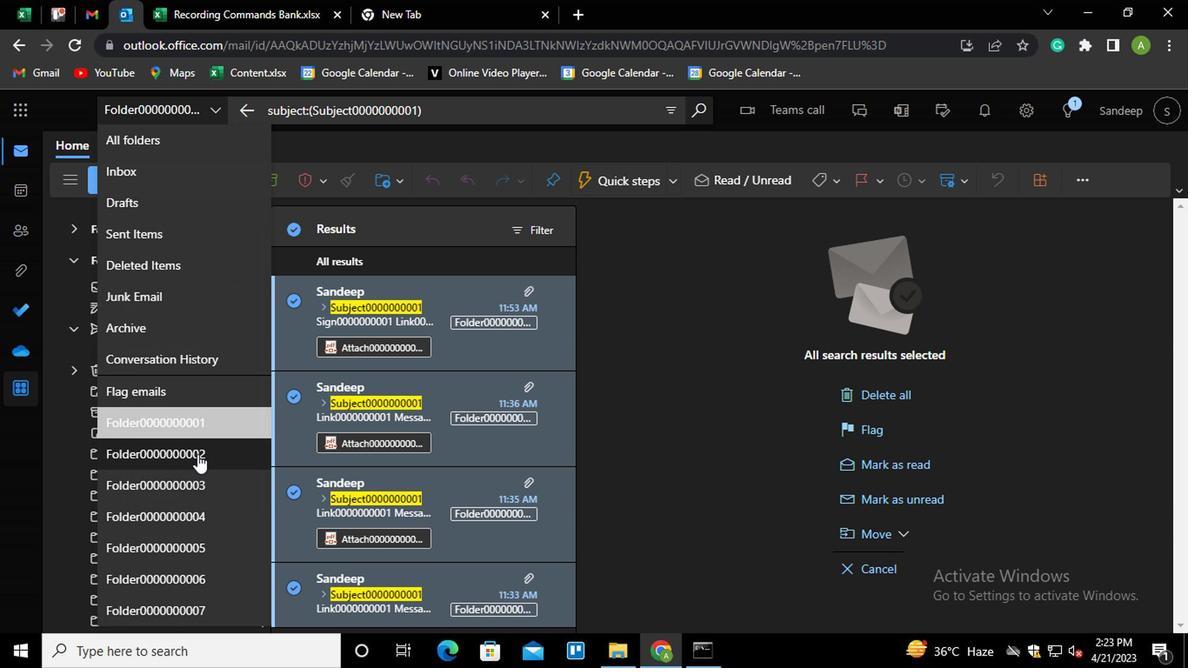 
Action: Mouse moved to (436, 107)
Screenshot: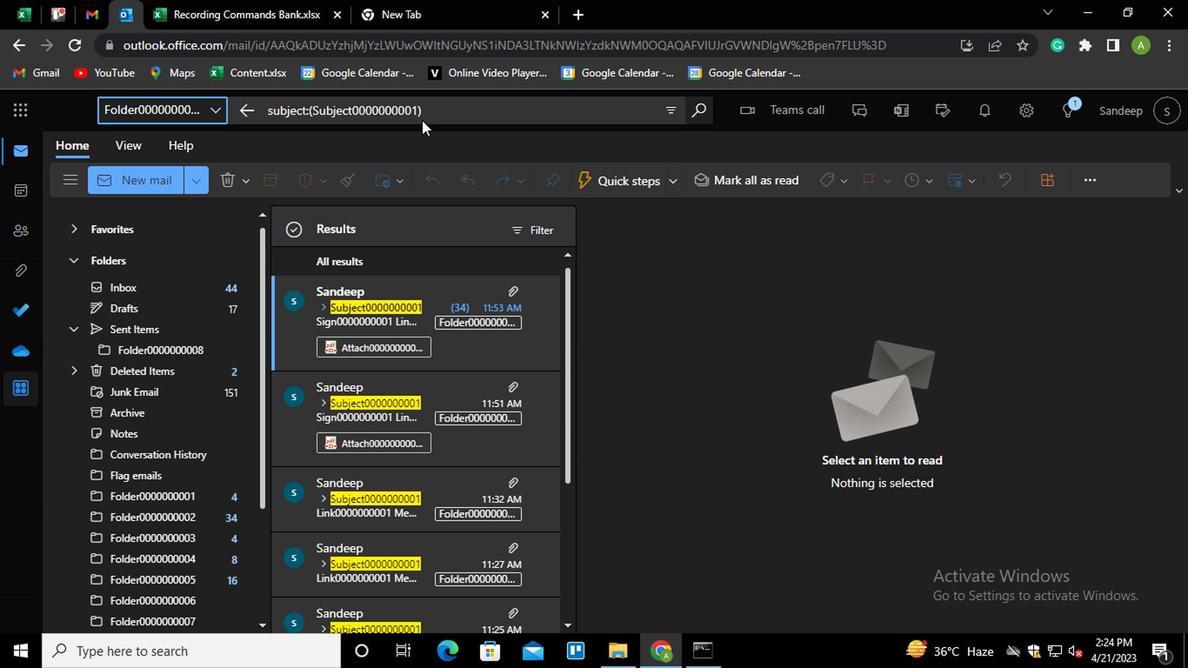 
Action: Mouse pressed left at (436, 107)
Screenshot: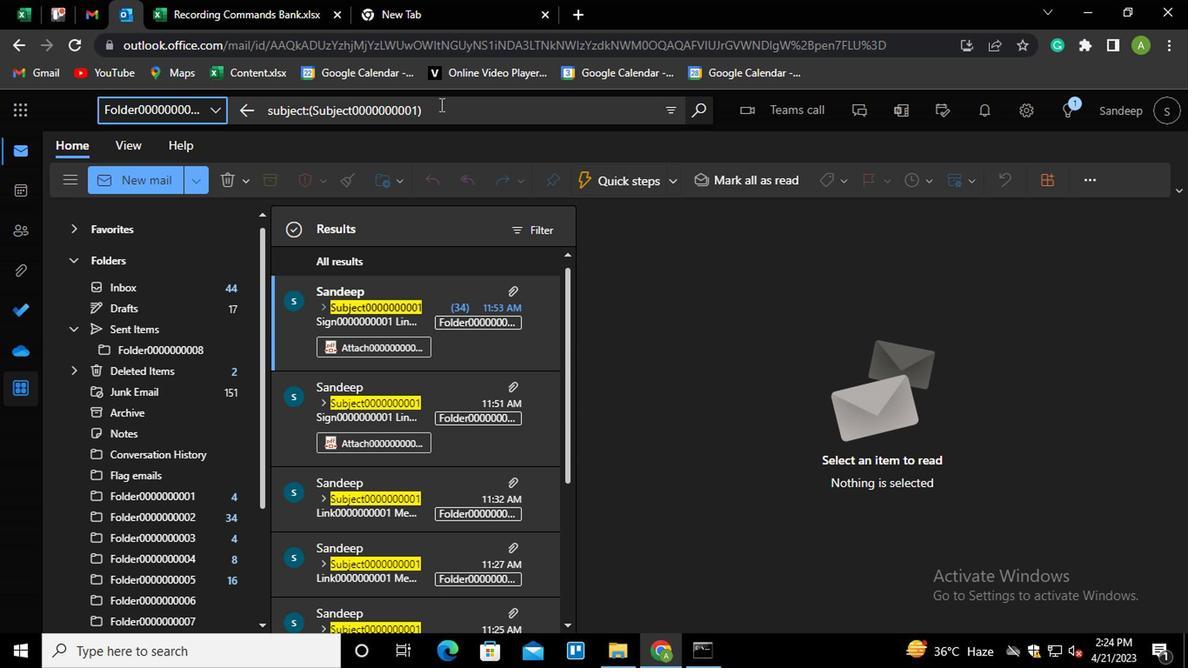 
Action: Mouse moved to (431, 120)
Screenshot: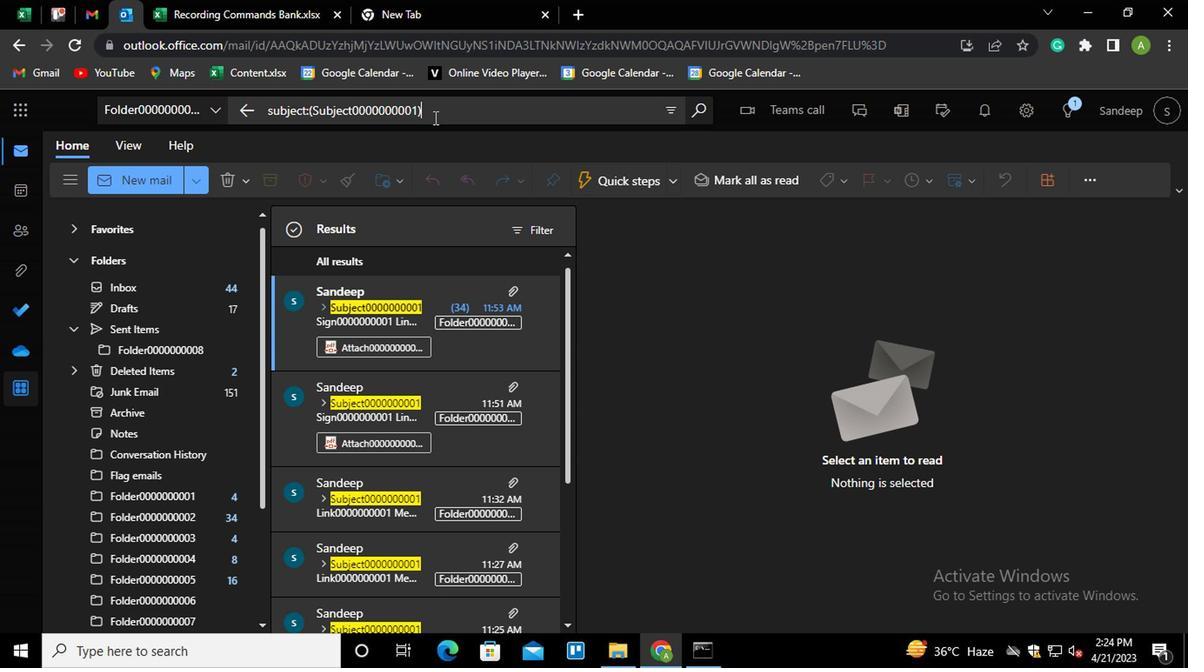 
Action: Key pressed <Key.enter>
Screenshot: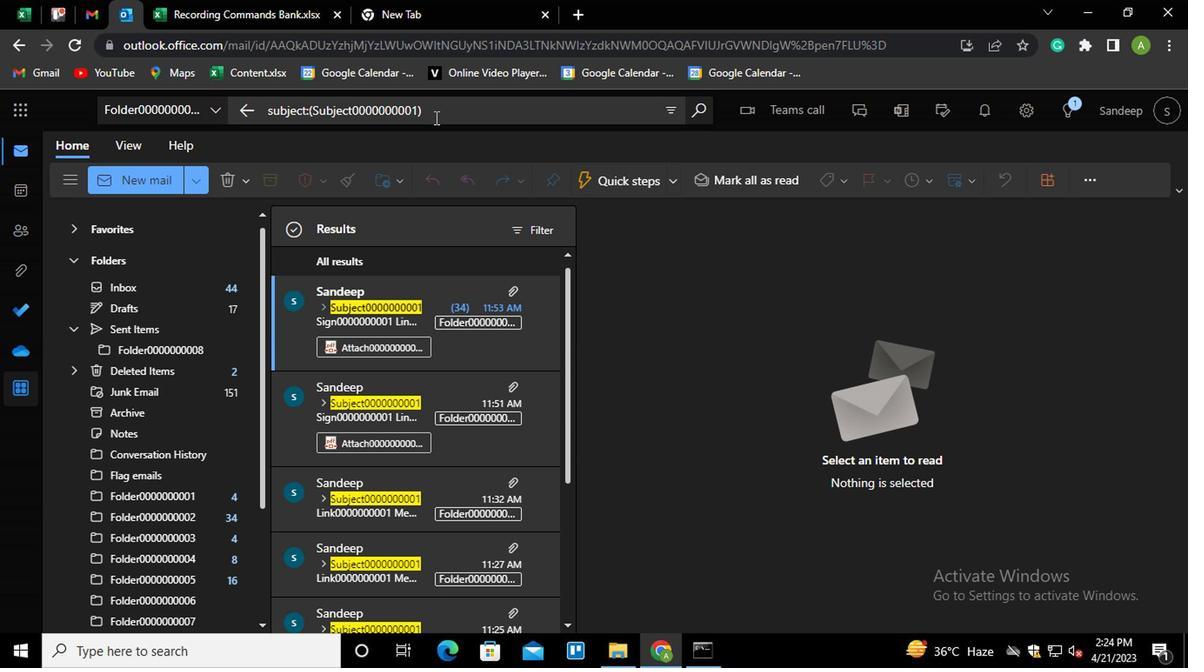 
Action: Mouse moved to (295, 298)
Screenshot: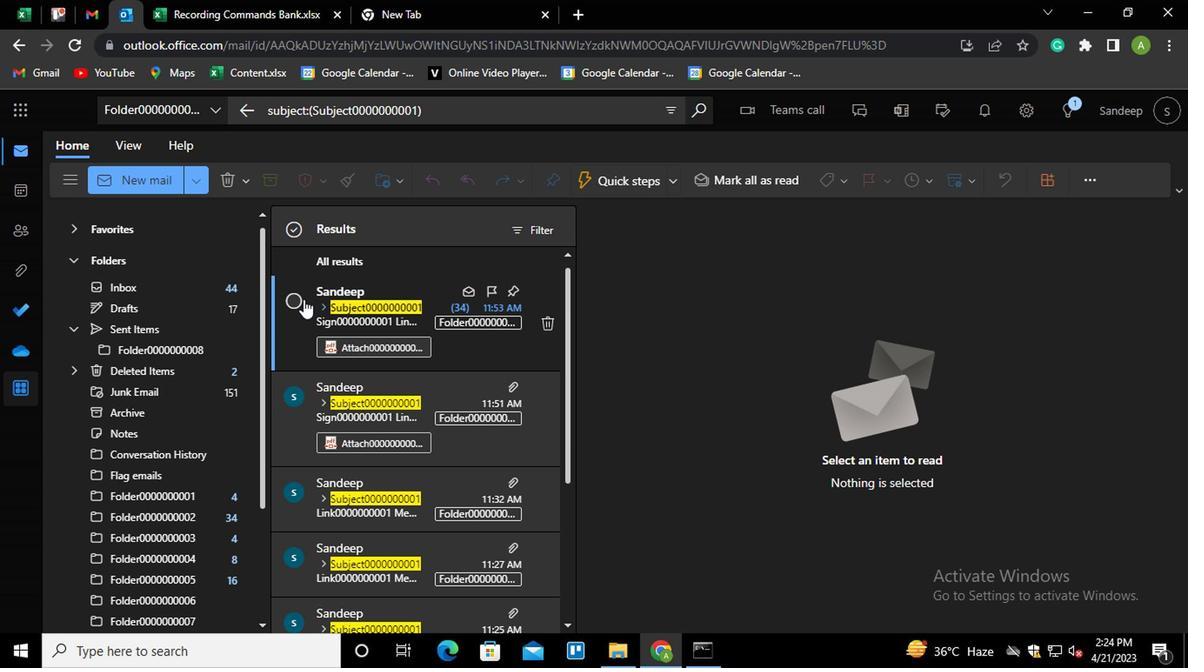 
Action: Mouse pressed left at (295, 298)
Screenshot: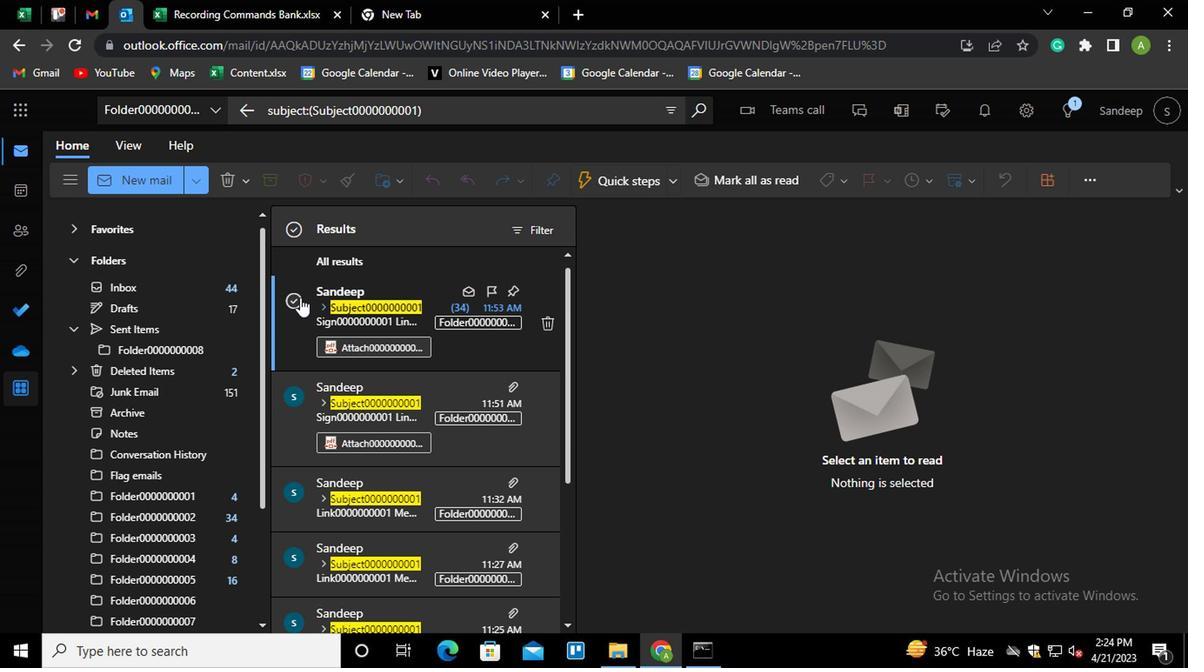 
Action: Mouse moved to (291, 397)
Screenshot: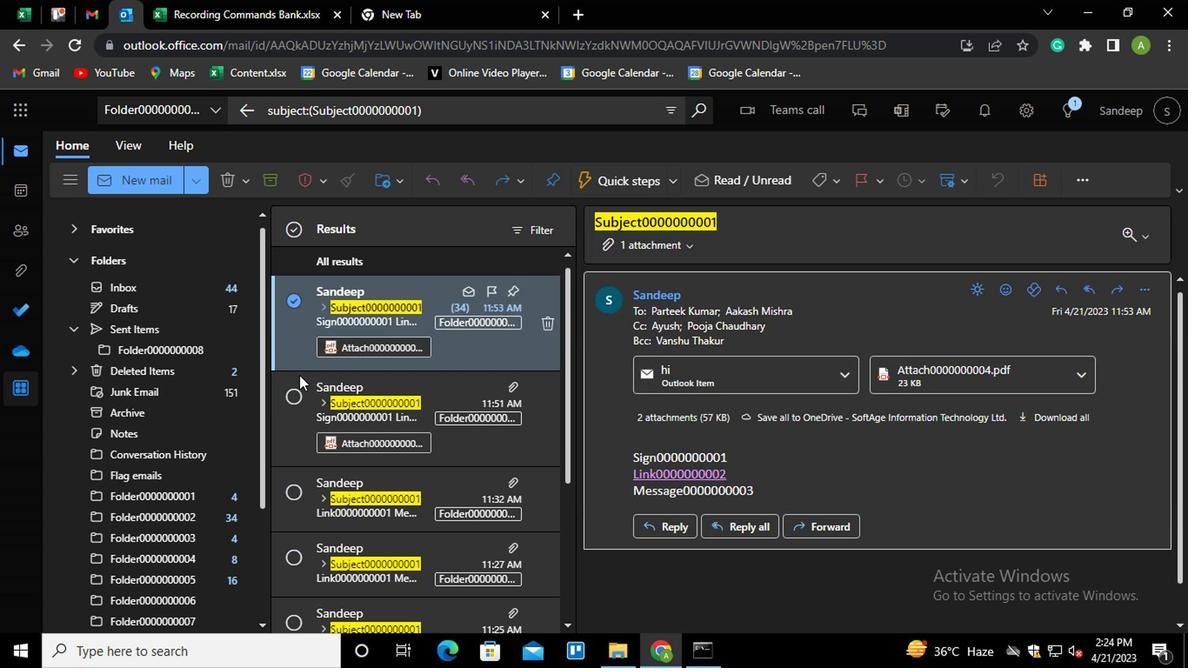 
Action: Mouse pressed left at (291, 397)
Screenshot: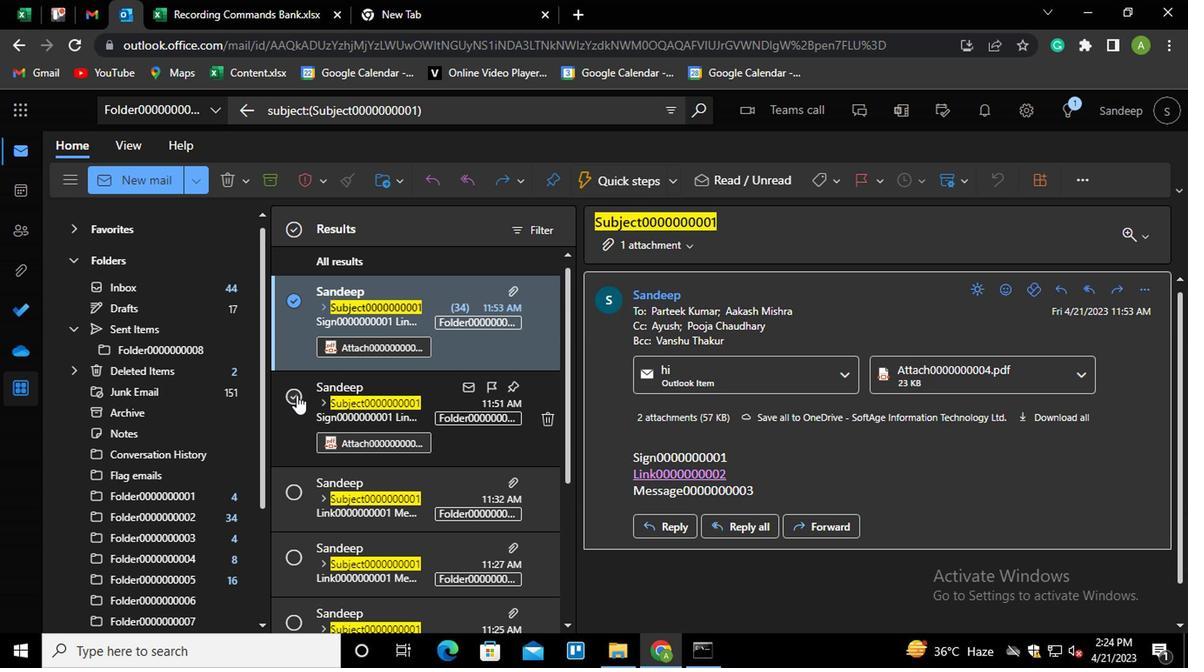 
Action: Mouse moved to (287, 494)
Screenshot: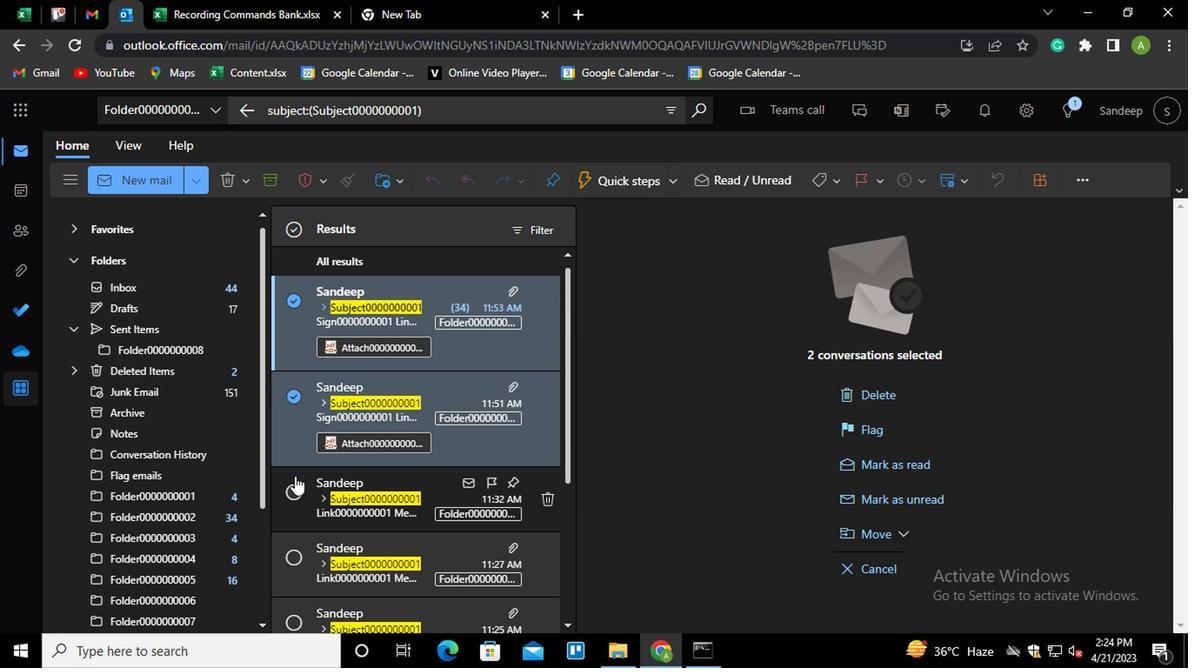 
Action: Mouse pressed left at (287, 494)
Screenshot: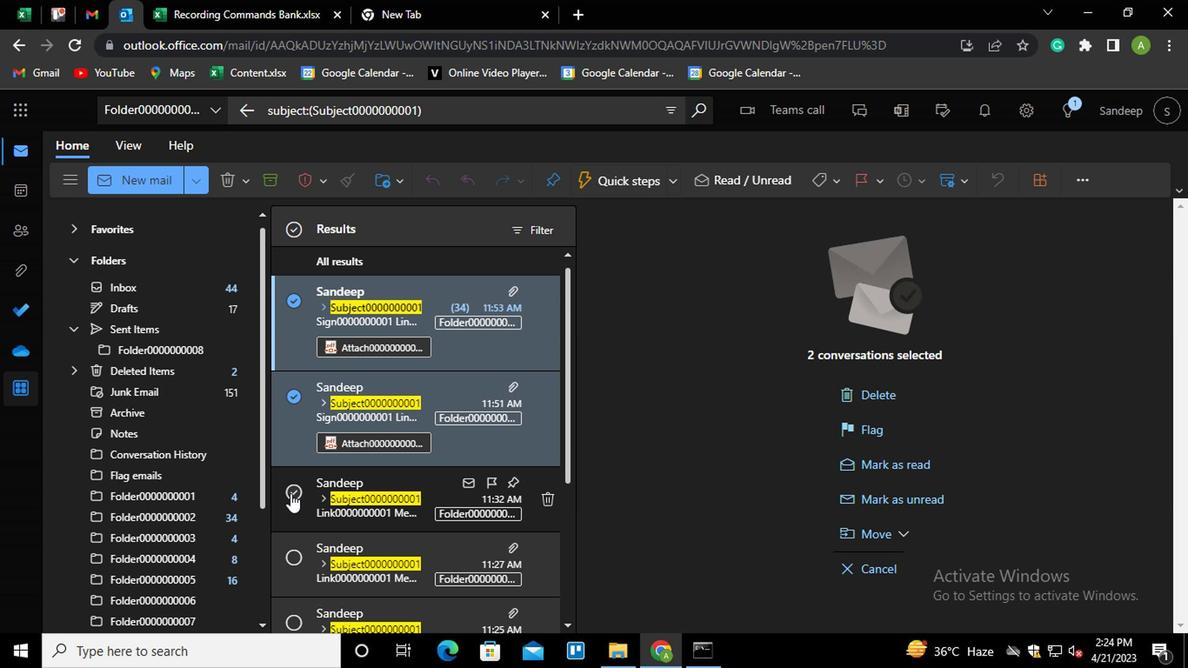 
Action: Mouse moved to (286, 550)
Screenshot: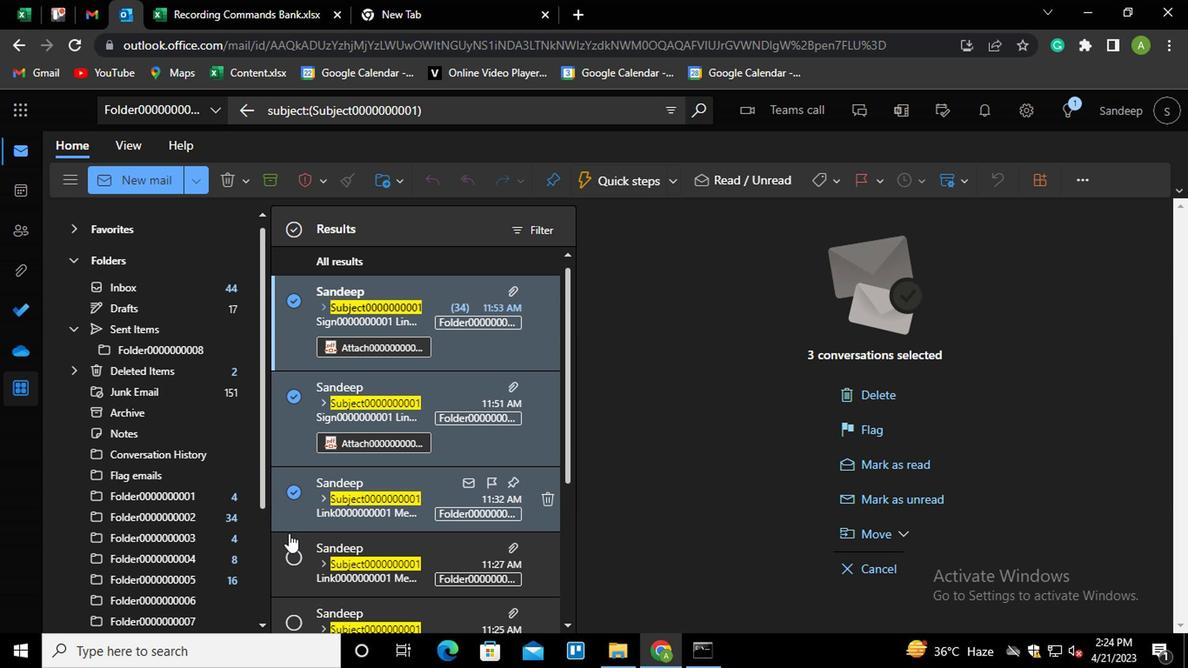
Action: Mouse pressed left at (286, 550)
Screenshot: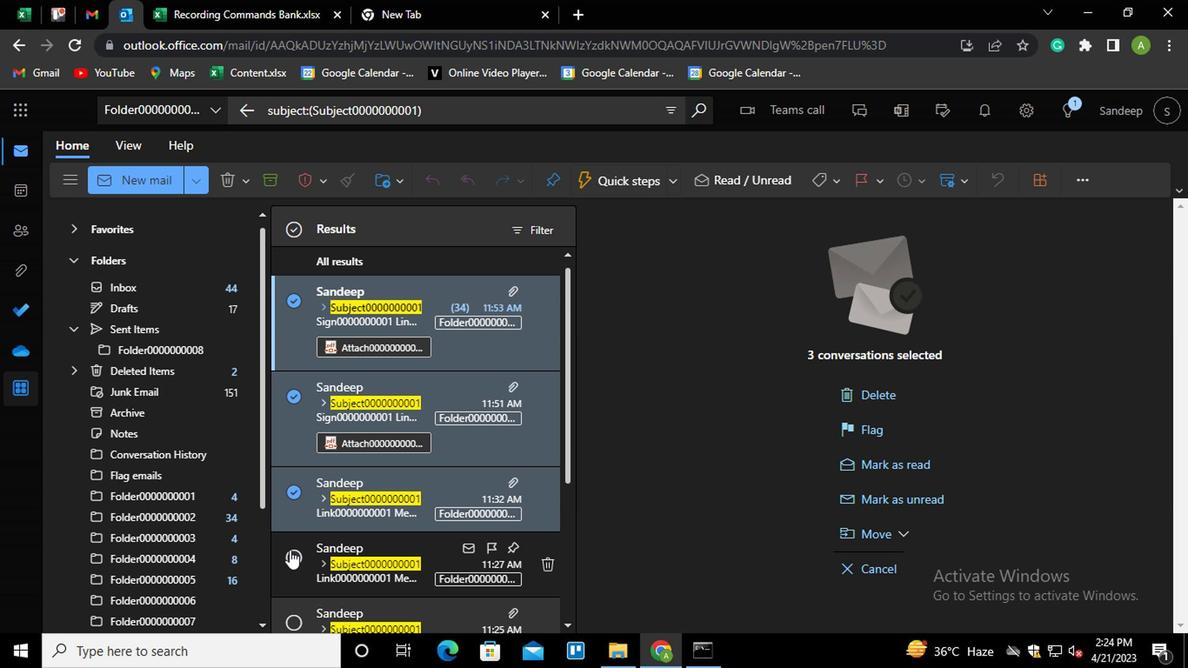 
Action: Mouse moved to (292, 621)
Screenshot: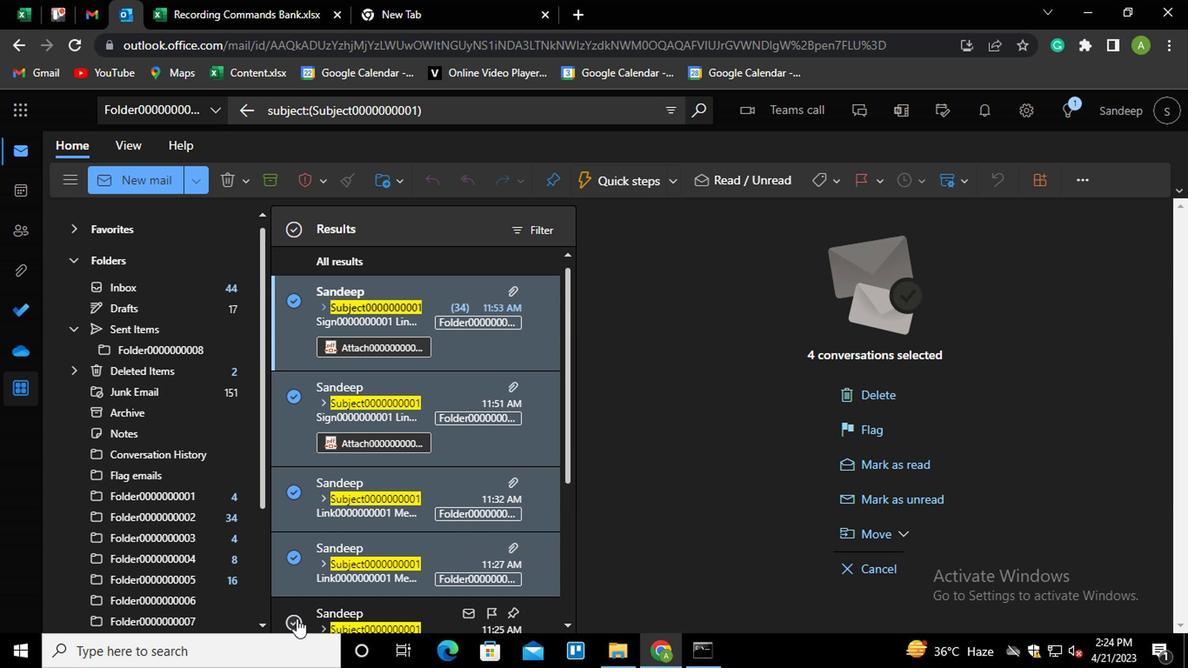 
Action: Mouse pressed left at (292, 621)
Screenshot: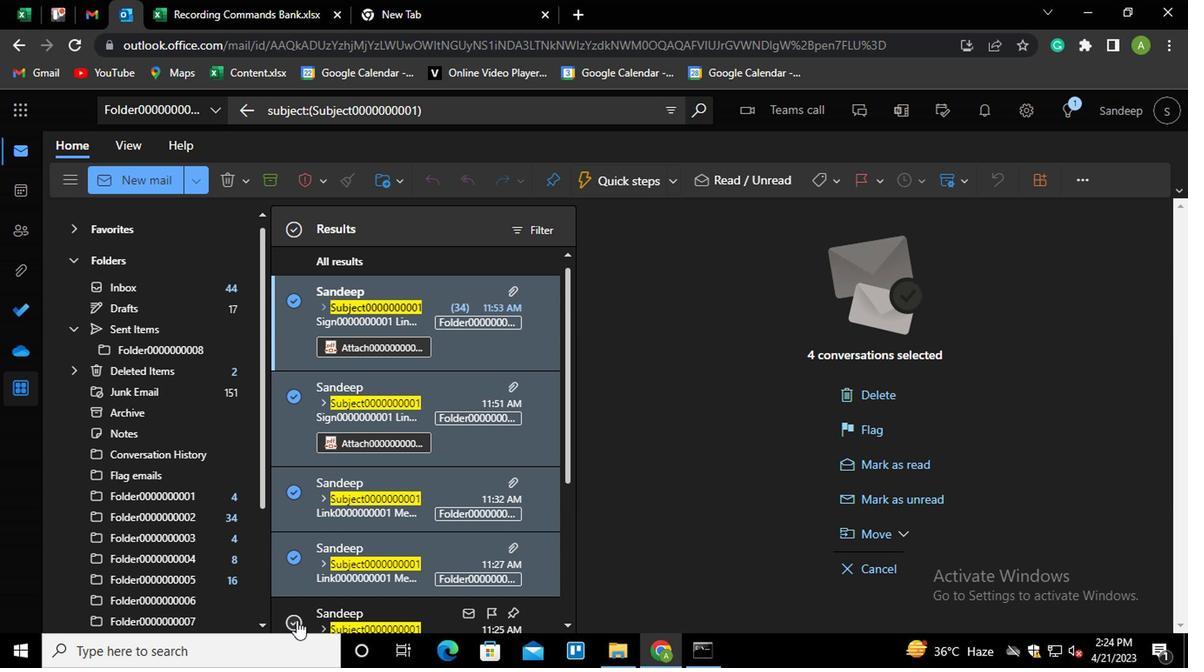 
Action: Mouse moved to (888, 503)
Screenshot: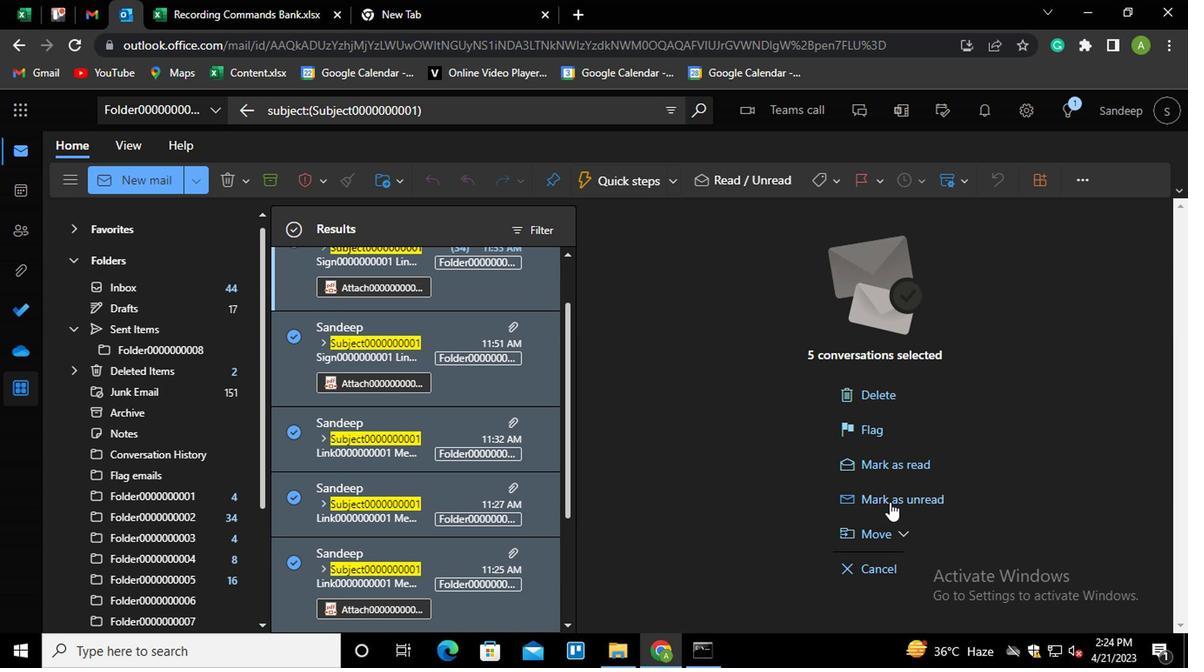 
Action: Mouse pressed left at (888, 503)
Screenshot: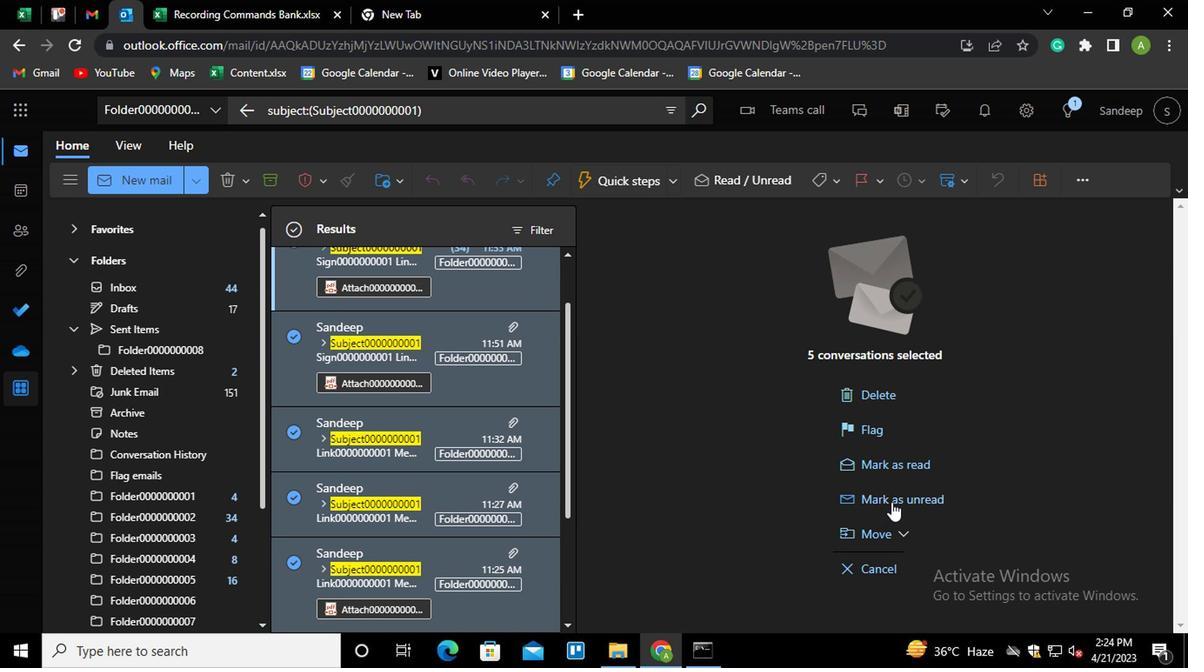 
Action: Mouse moved to (191, 108)
Screenshot: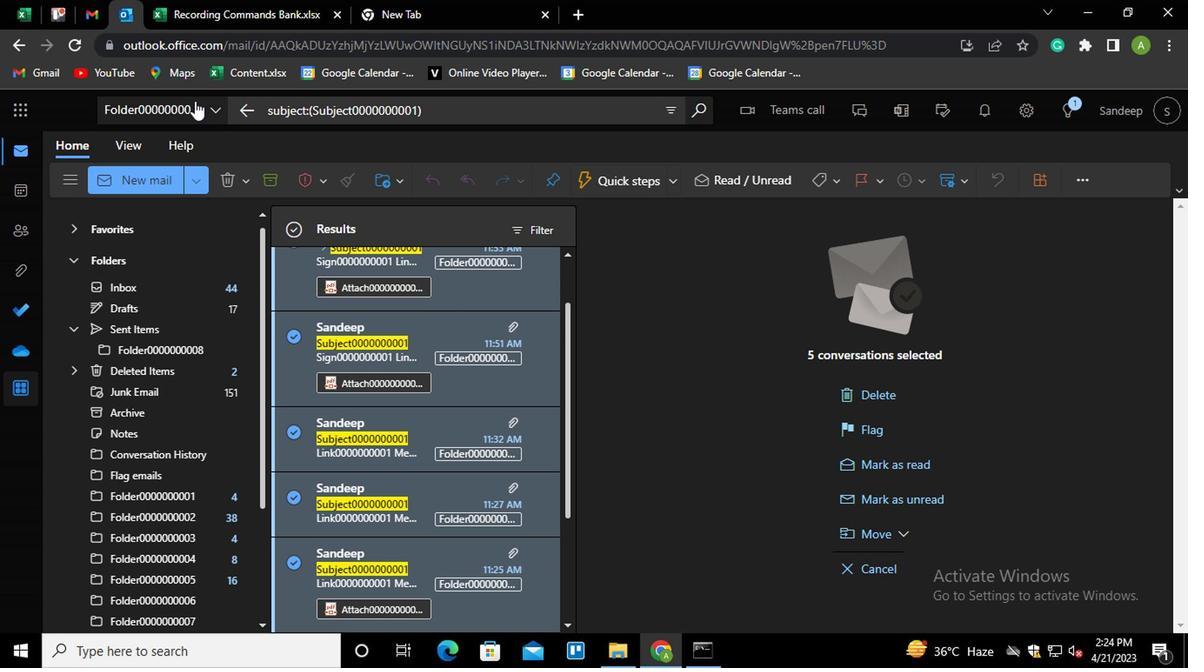 
Action: Mouse pressed left at (191, 108)
Screenshot: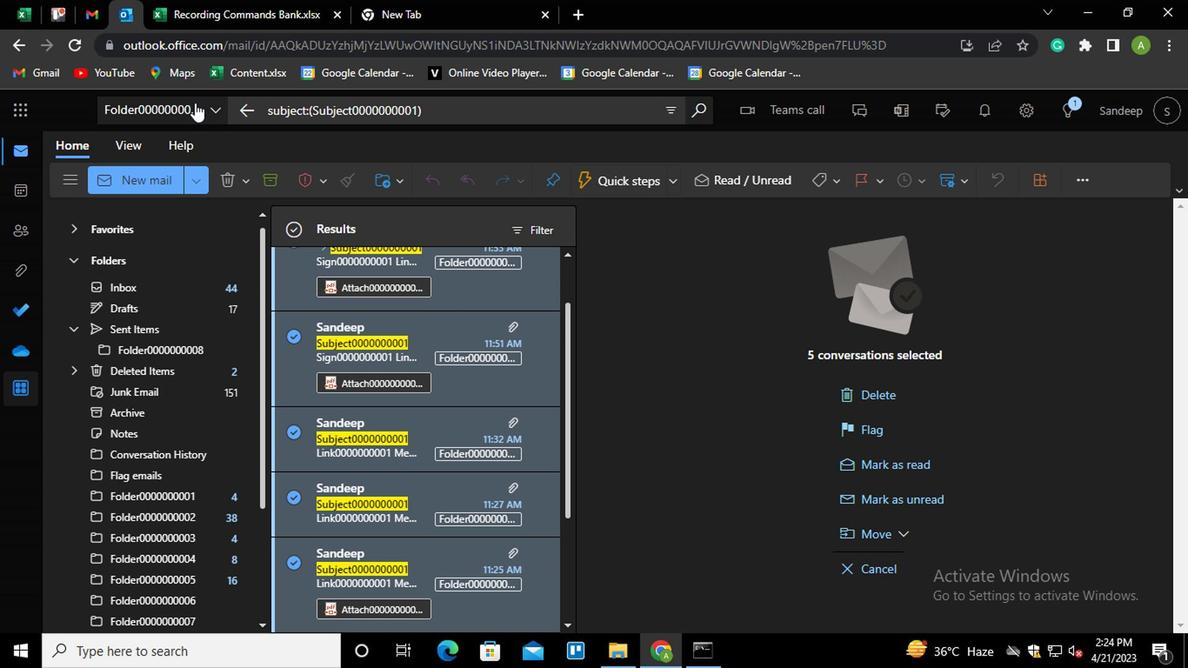 
Action: Mouse moved to (191, 480)
Screenshot: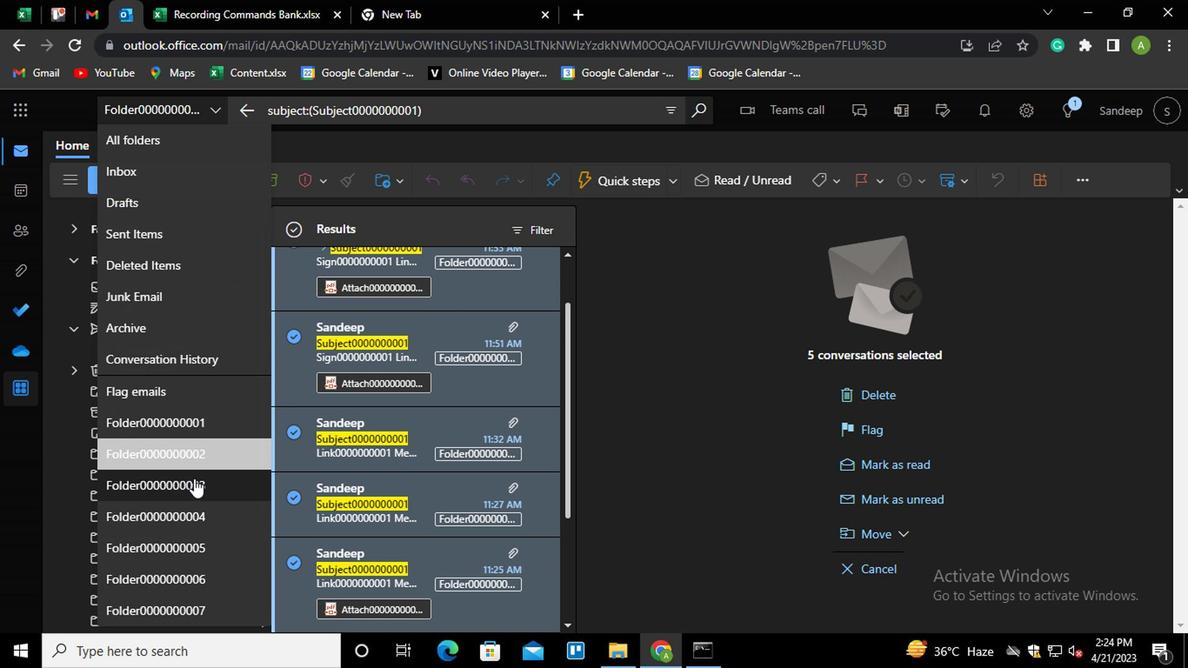 
Action: Mouse pressed left at (191, 480)
Screenshot: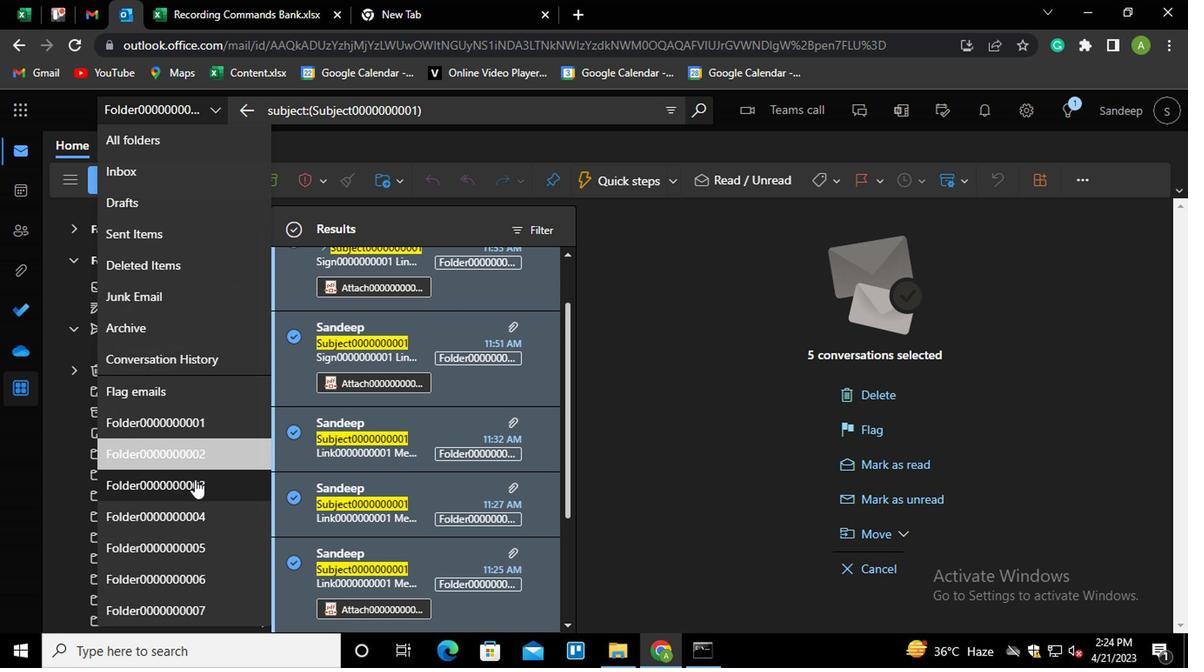 
Action: Mouse moved to (502, 293)
Screenshot: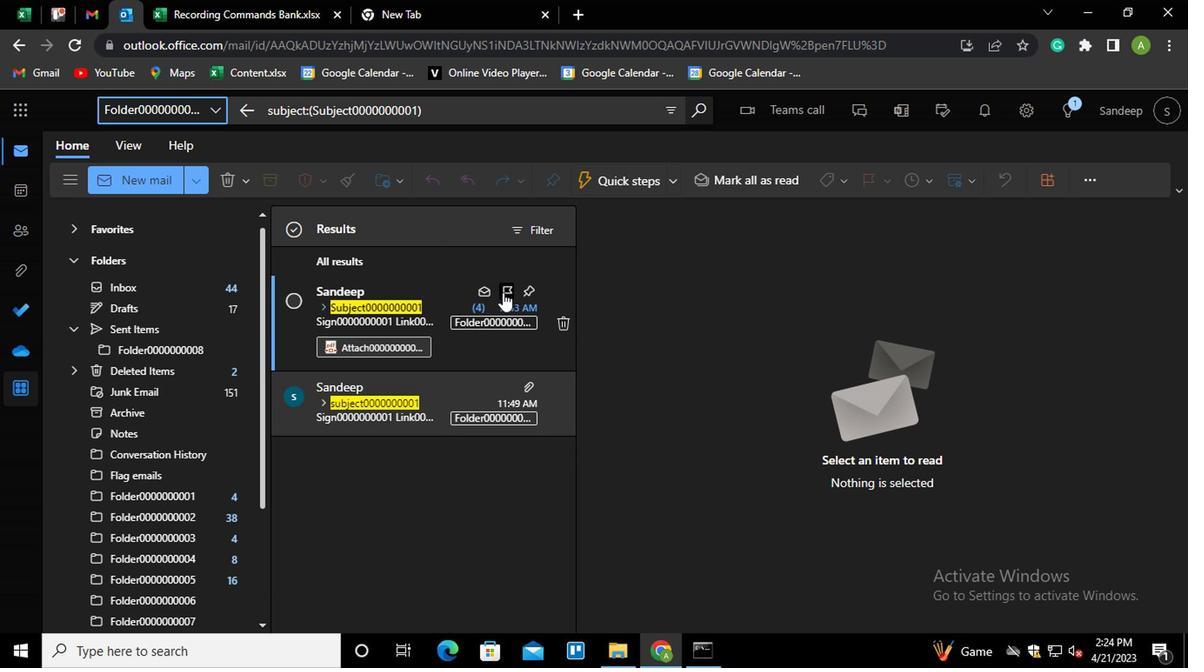 
Action: Mouse pressed left at (502, 293)
Screenshot: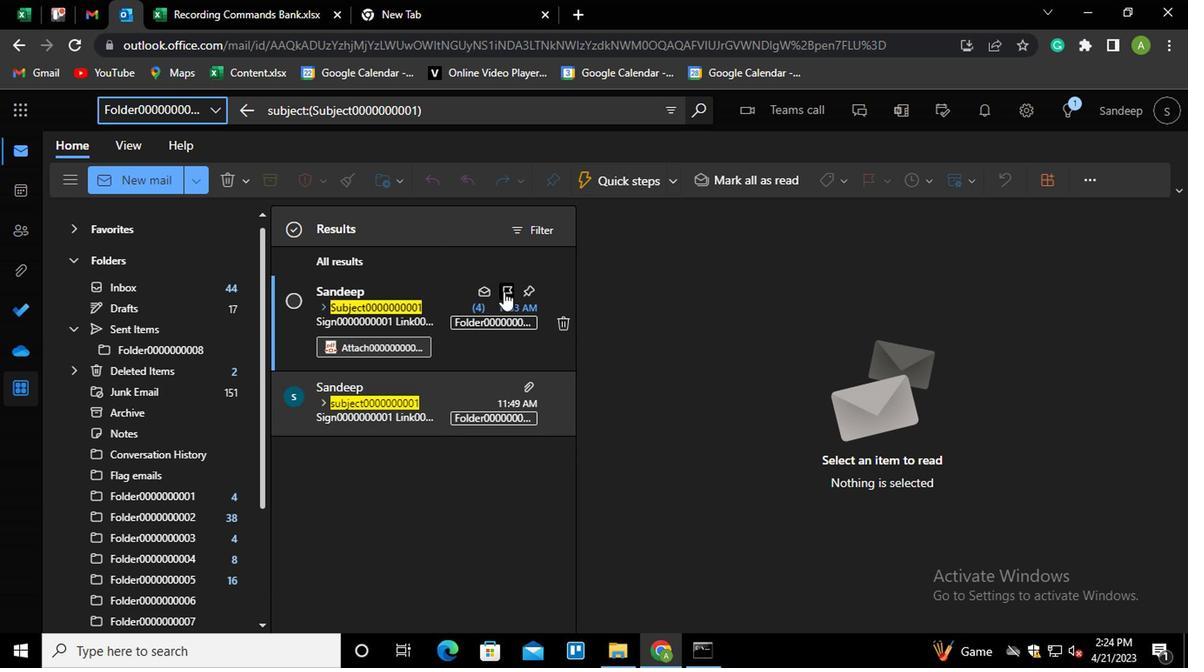 
Action: Mouse moved to (503, 389)
Screenshot: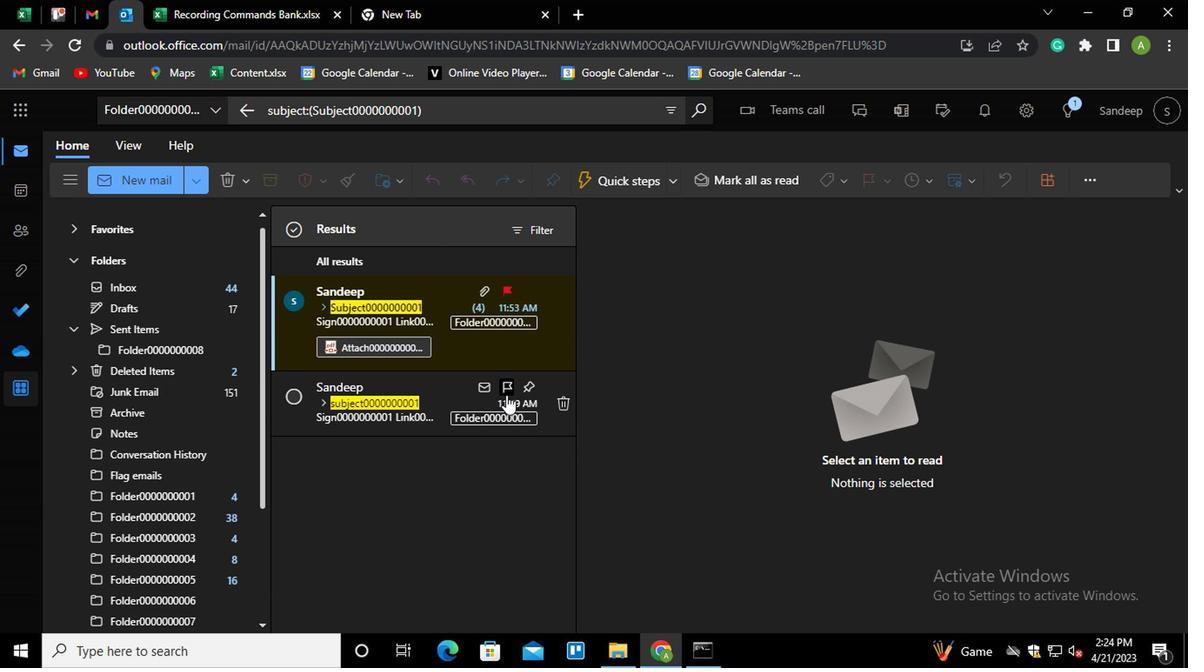 
Action: Mouse pressed left at (503, 389)
Screenshot: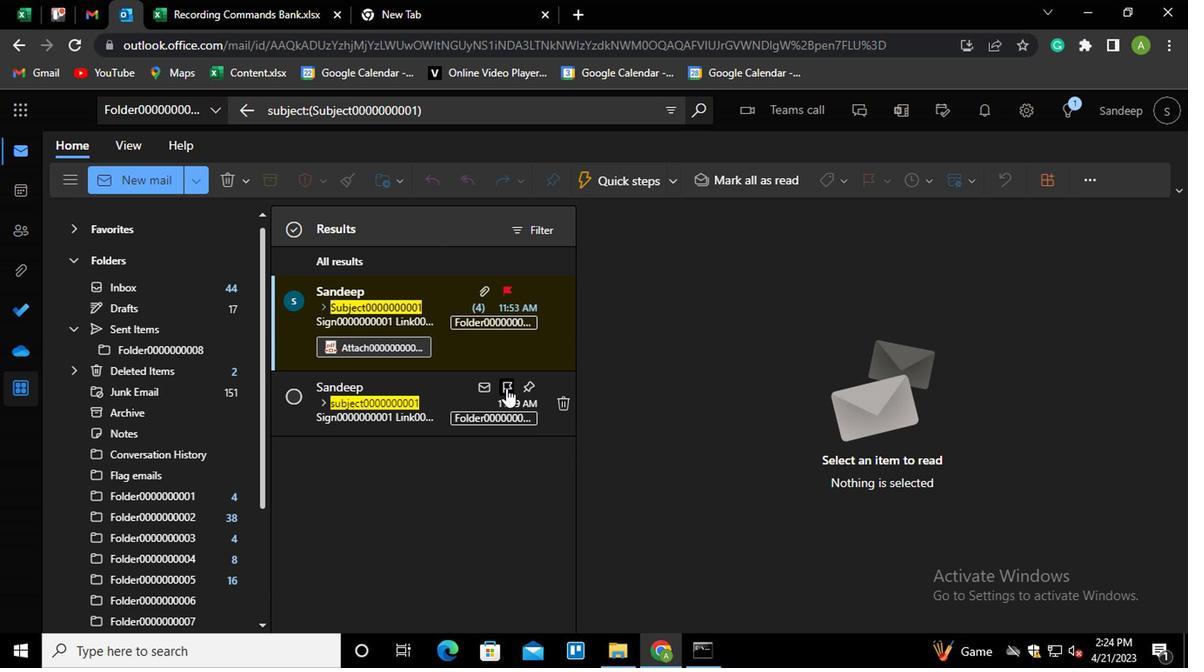 
Action: Mouse moved to (207, 114)
Screenshot: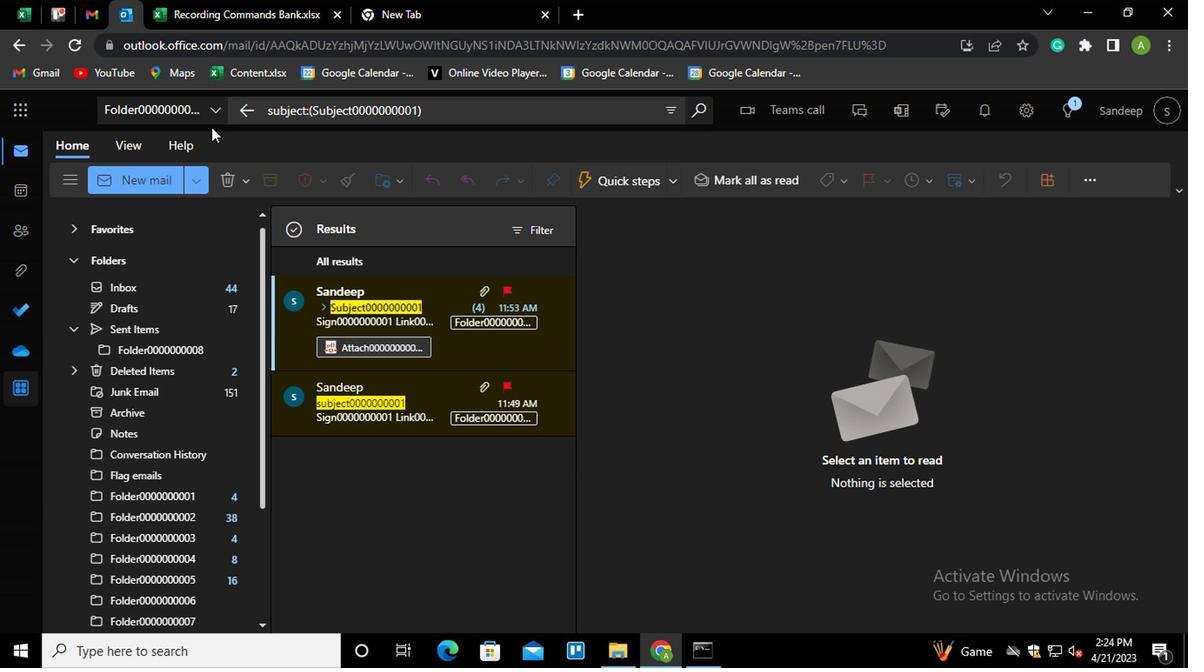 
Action: Mouse pressed left at (207, 114)
Screenshot: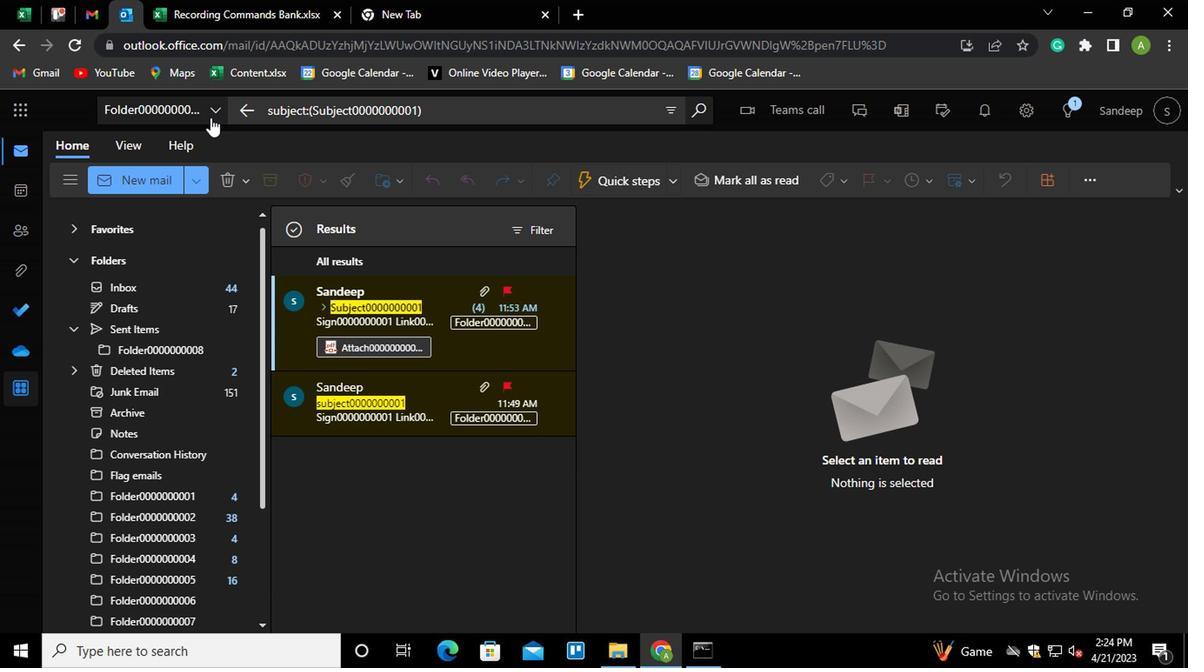 
Action: Mouse moved to (204, 523)
Screenshot: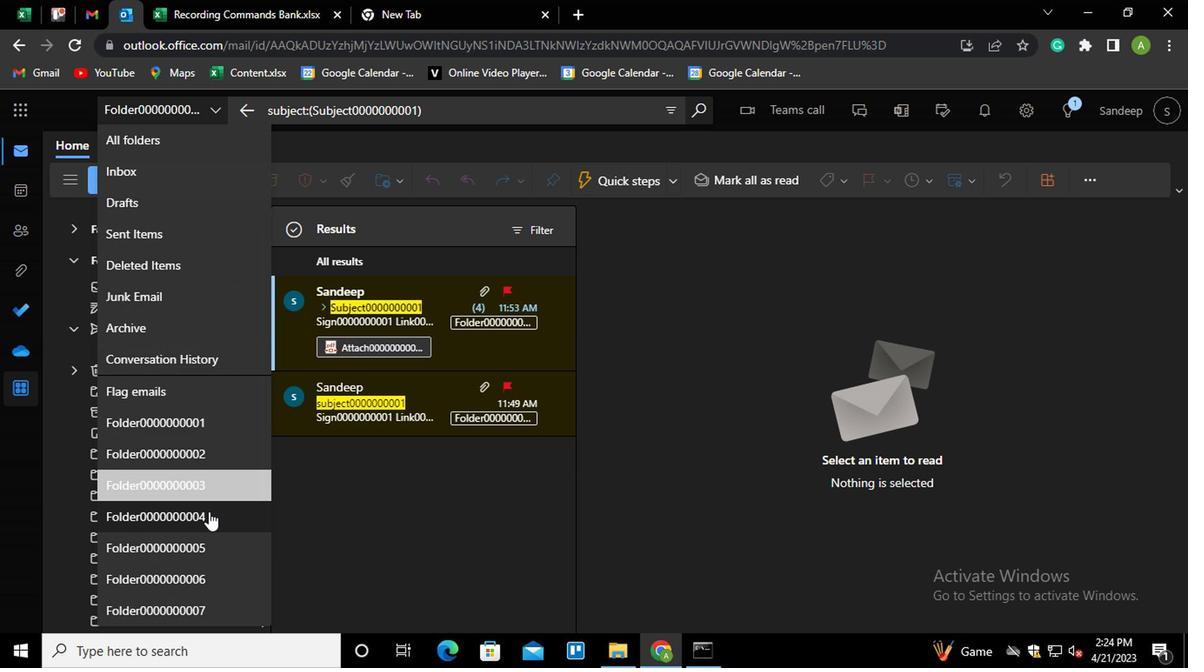 
Action: Mouse pressed left at (204, 523)
Screenshot: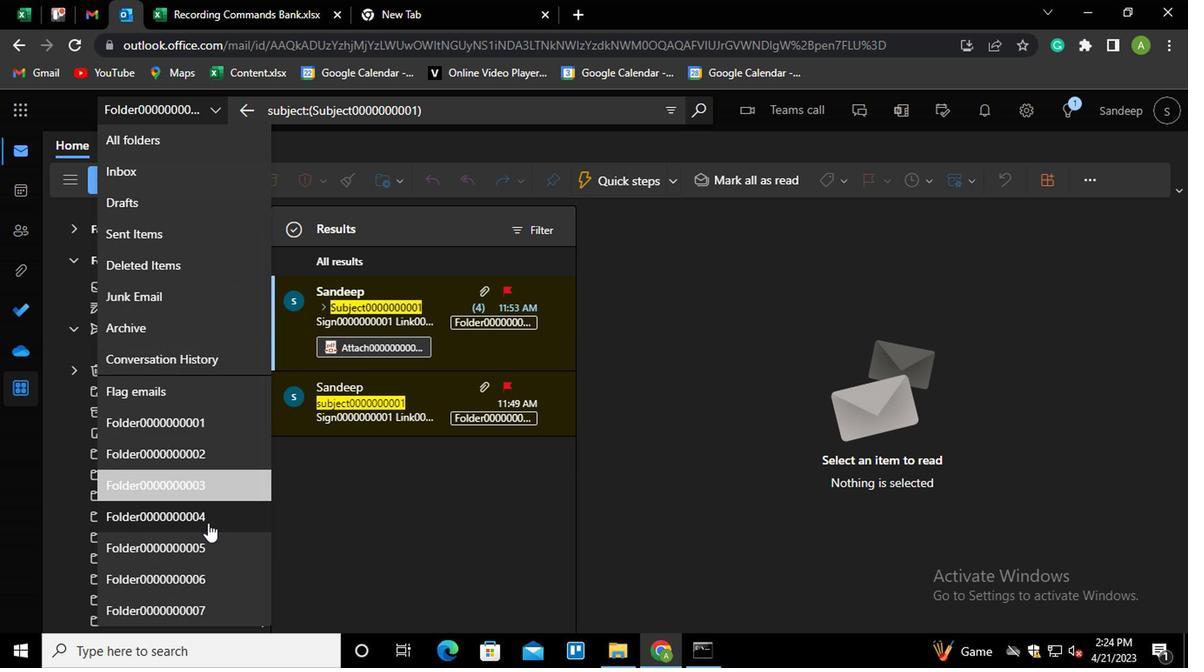 
Action: Mouse moved to (498, 290)
Screenshot: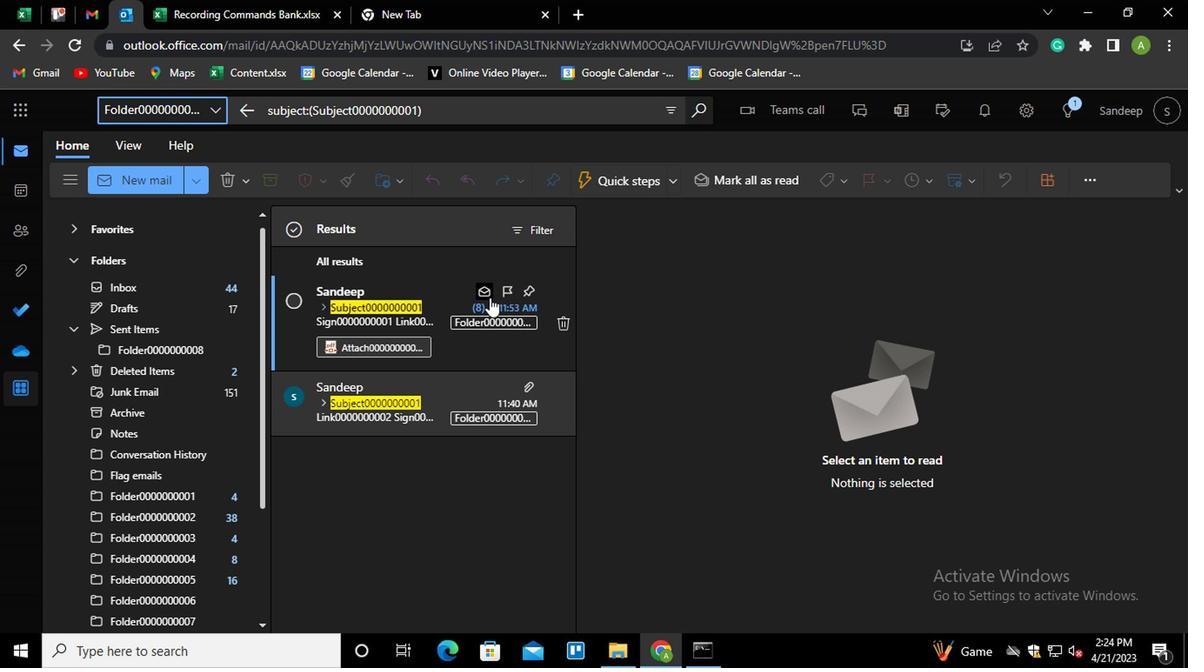
Action: Mouse pressed left at (498, 290)
Screenshot: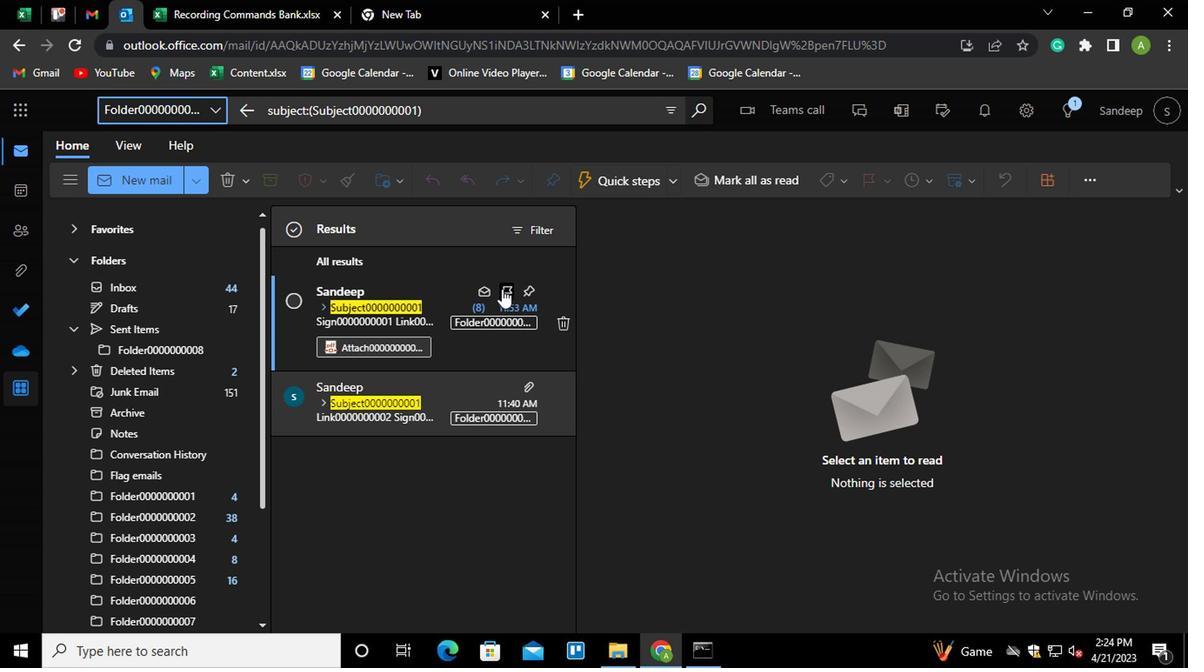 
Action: Mouse moved to (498, 385)
Screenshot: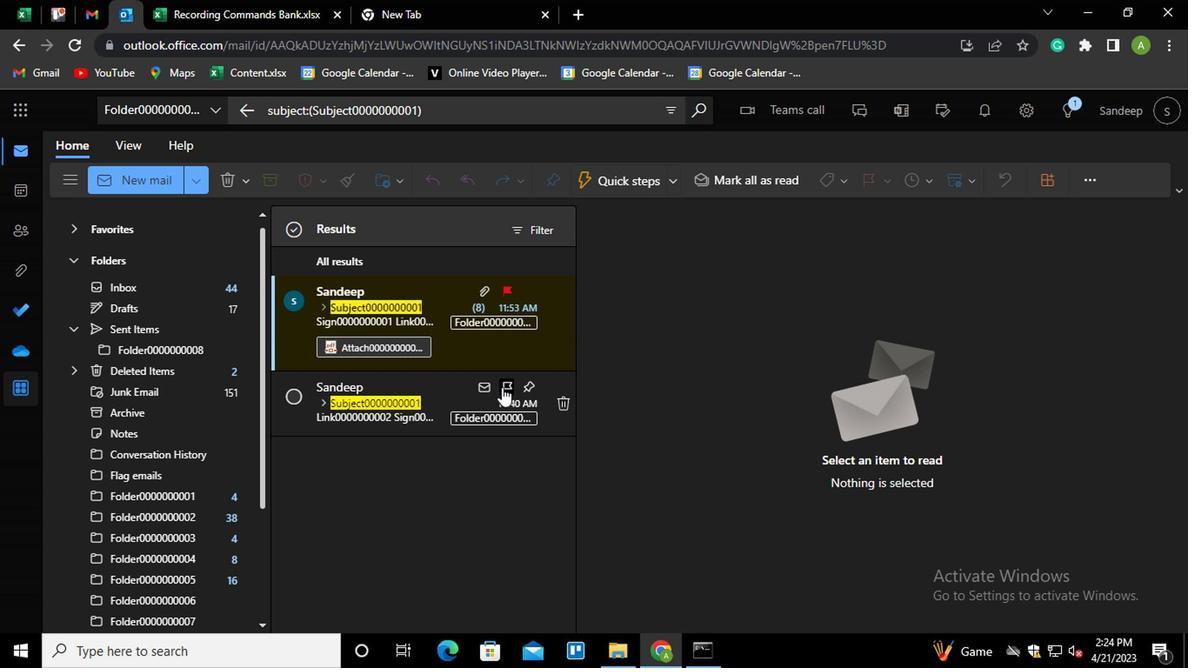 
Action: Mouse pressed left at (498, 385)
Screenshot: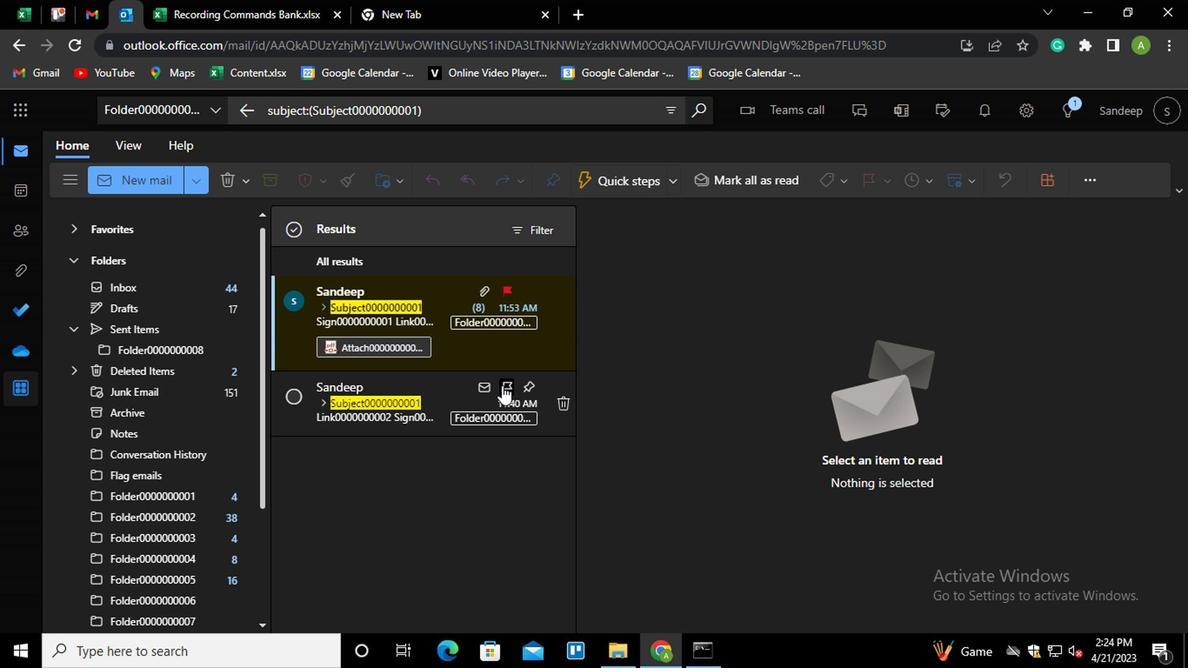 
Action: Mouse moved to (464, 522)
Screenshot: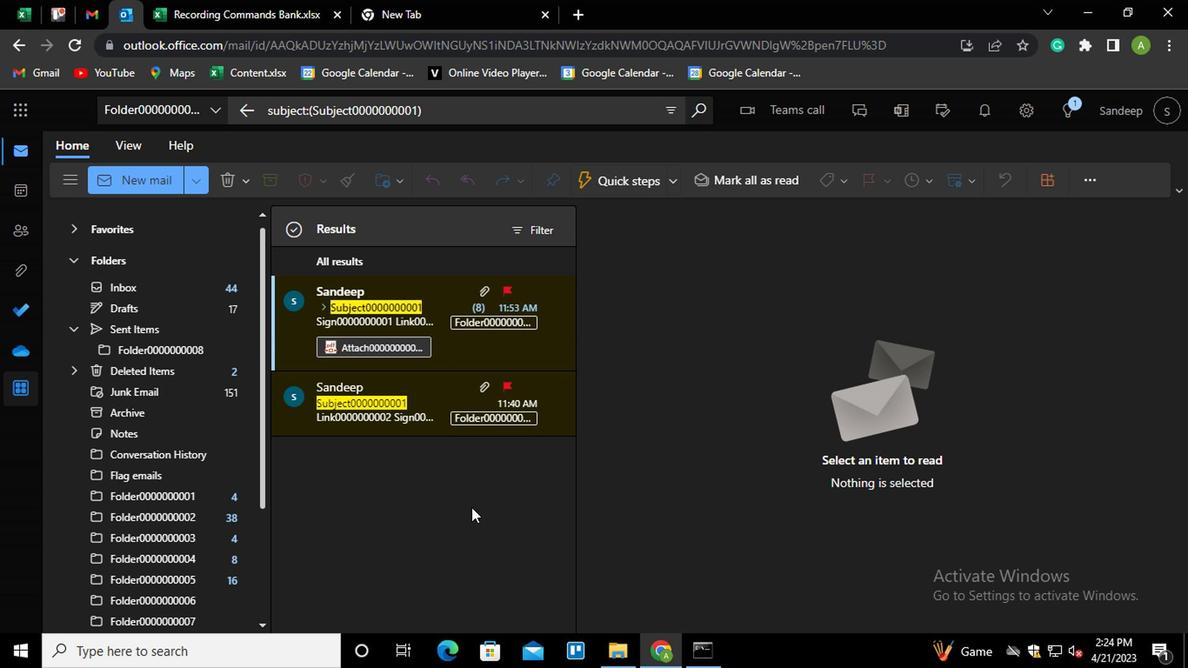 
